 Task: Add a signature Jazmin Davis containing Best wishes for a happy National Teachers Day, Jazmin Davis to email address softage.2@softage.net and add a label Assignments
Action: Mouse moved to (1079, 81)
Screenshot: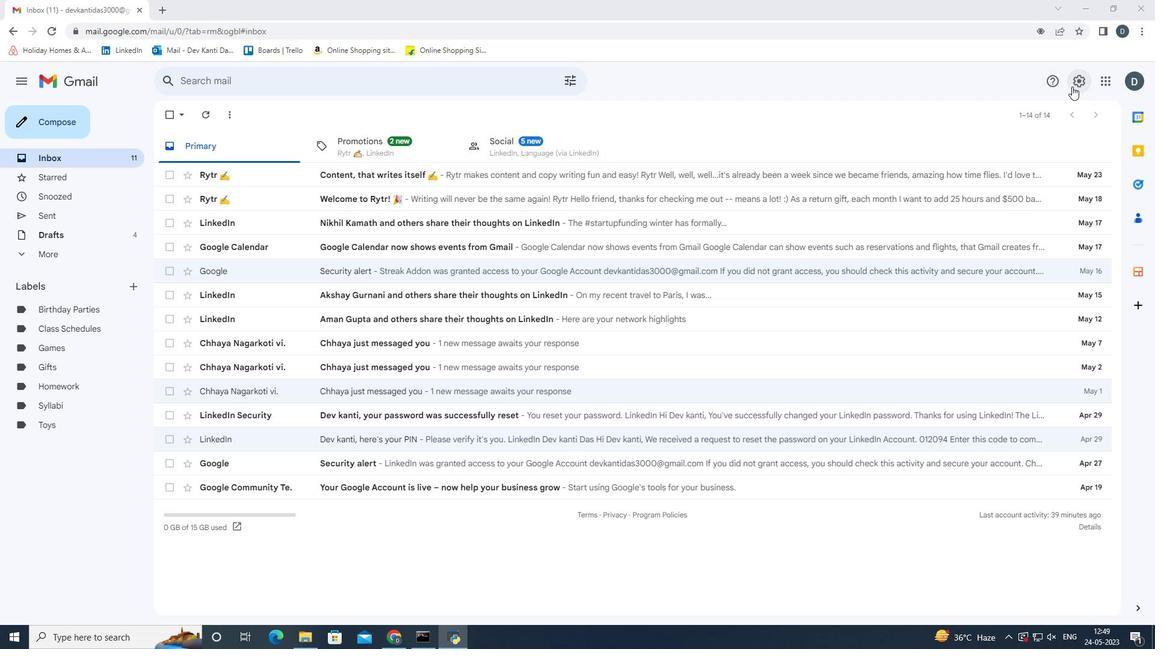 
Action: Mouse pressed left at (1079, 81)
Screenshot: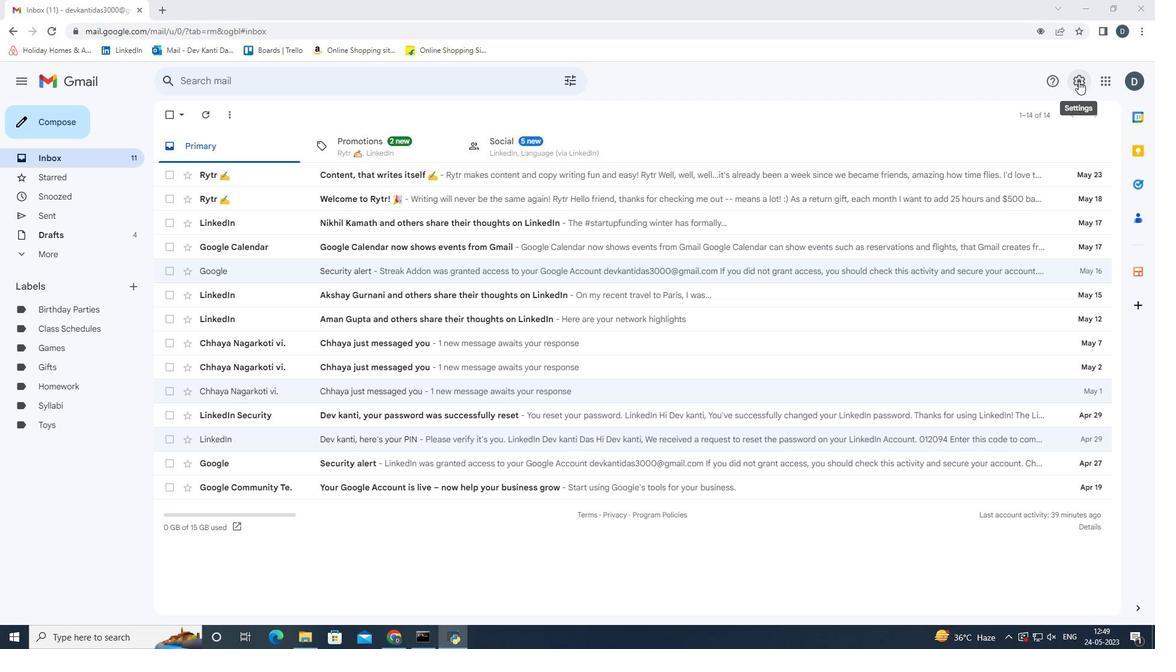 
Action: Mouse moved to (1032, 145)
Screenshot: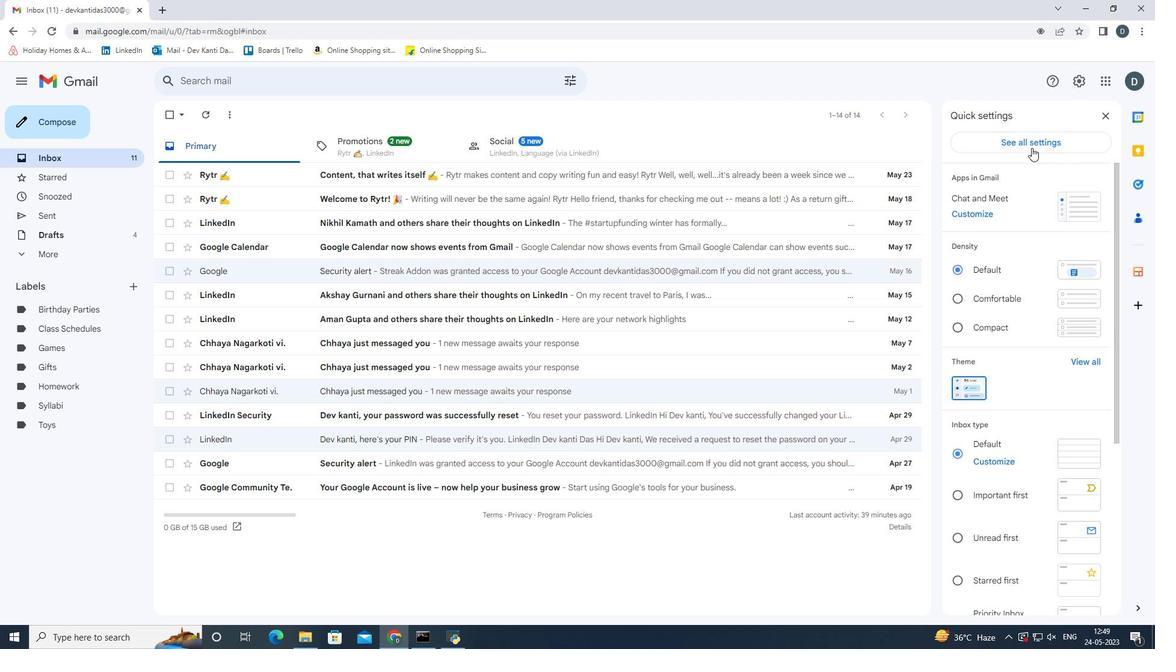 
Action: Mouse pressed left at (1032, 145)
Screenshot: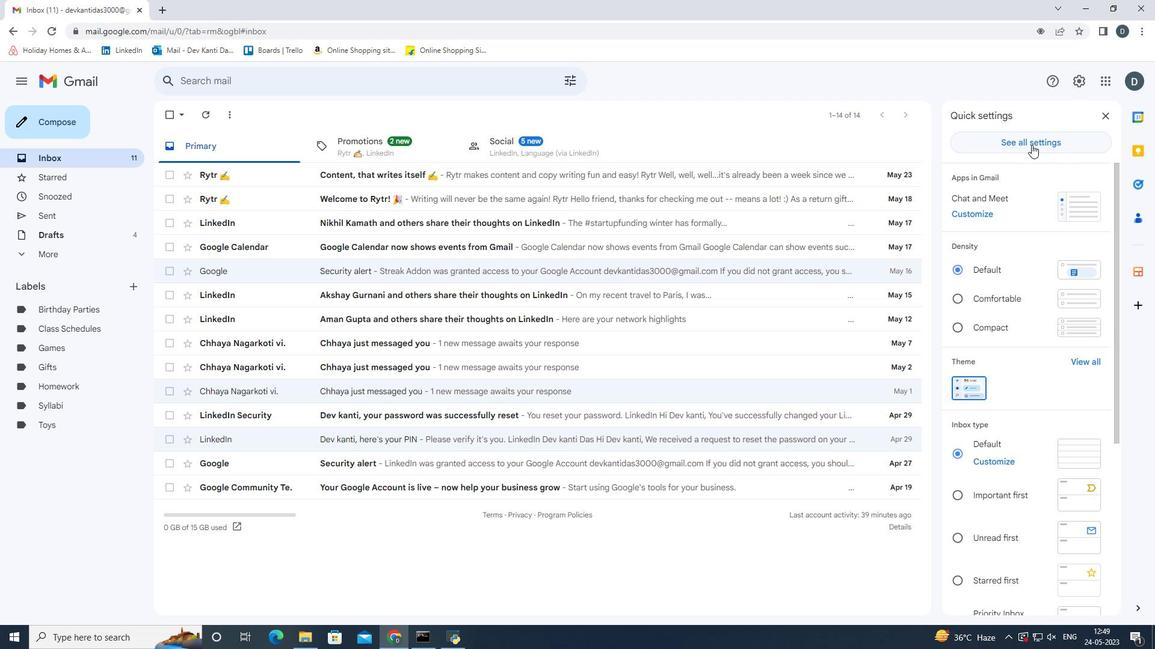 
Action: Mouse moved to (582, 372)
Screenshot: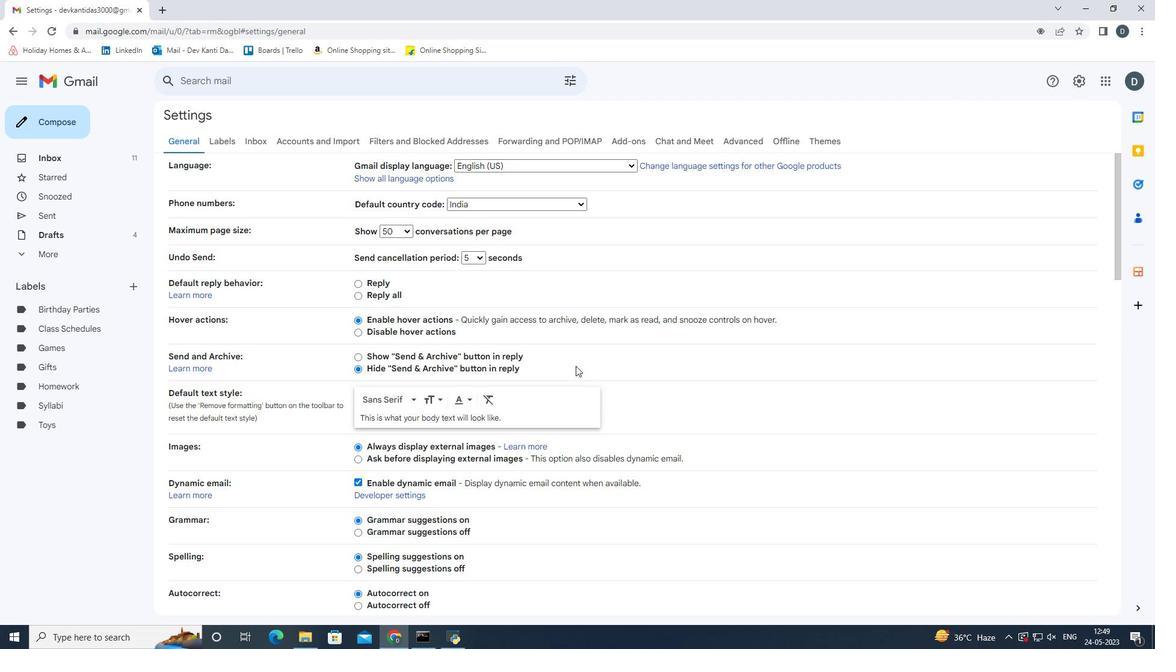 
Action: Mouse scrolled (582, 371) with delta (0, 0)
Screenshot: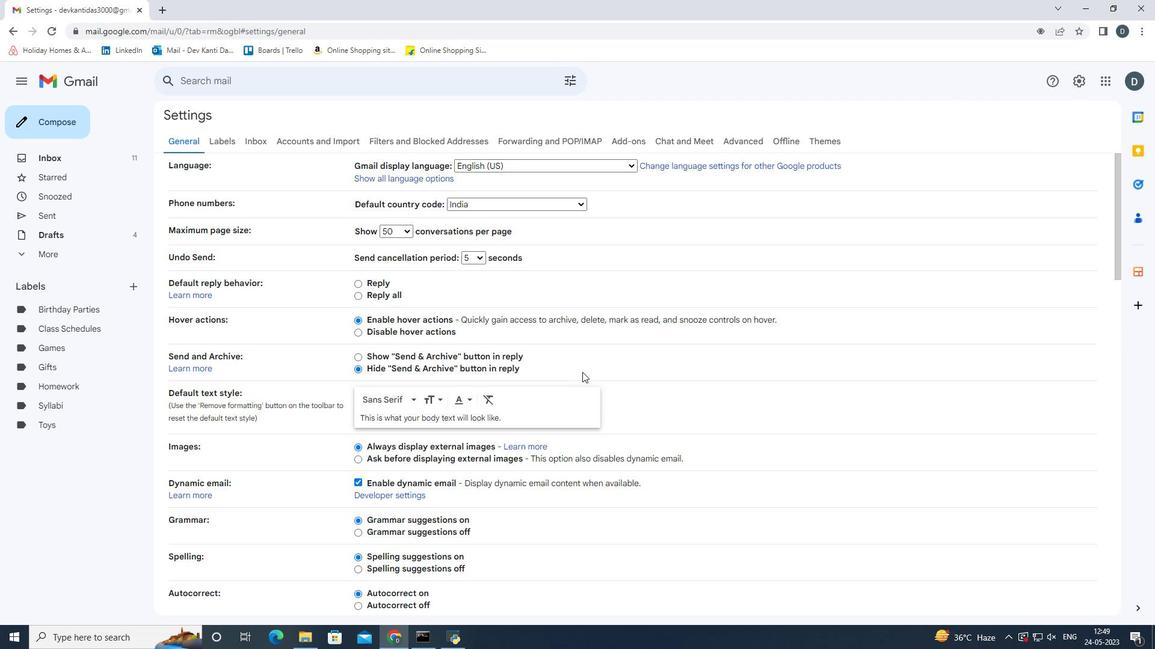 
Action: Mouse scrolled (582, 371) with delta (0, 0)
Screenshot: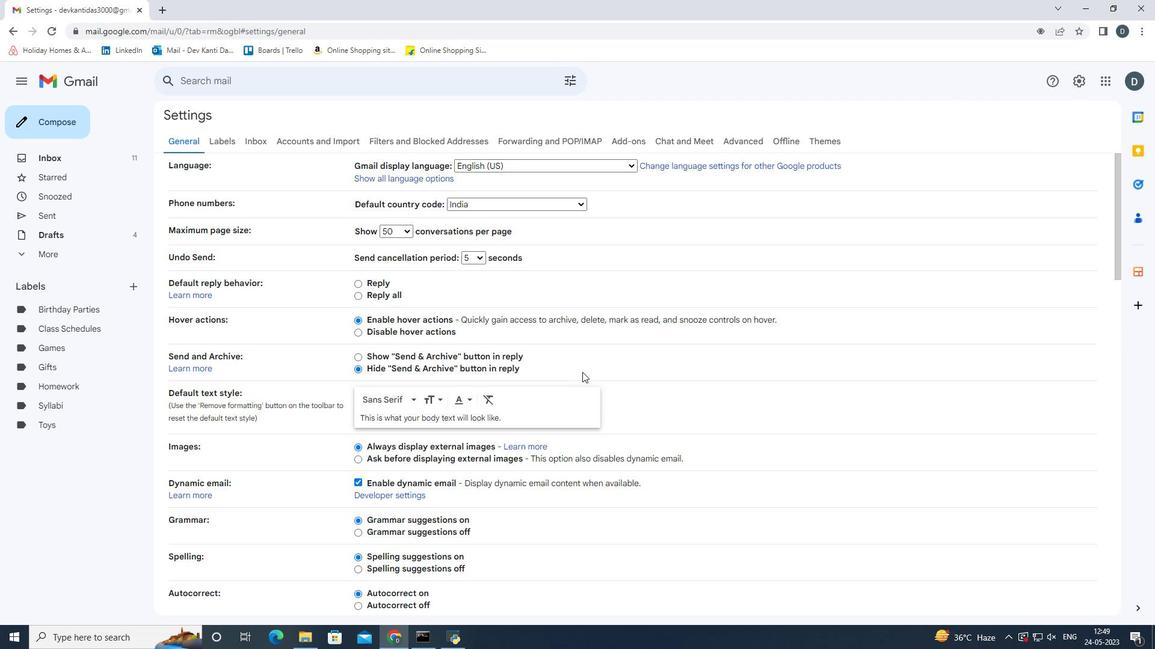 
Action: Mouse scrolled (582, 371) with delta (0, 0)
Screenshot: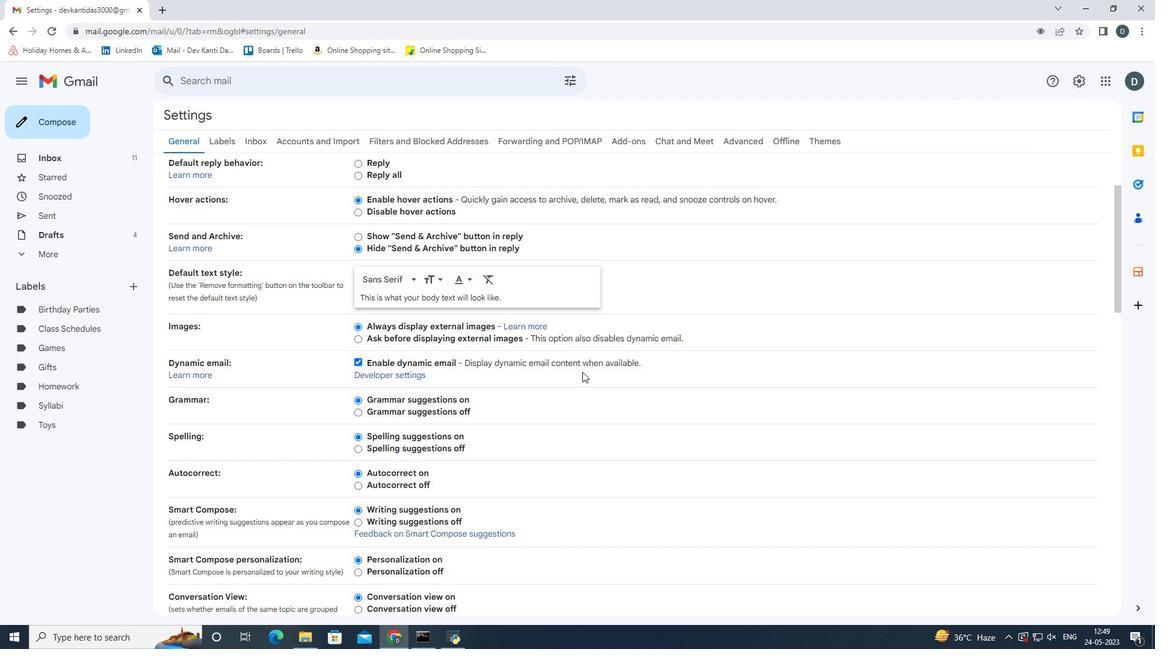 
Action: Mouse moved to (539, 364)
Screenshot: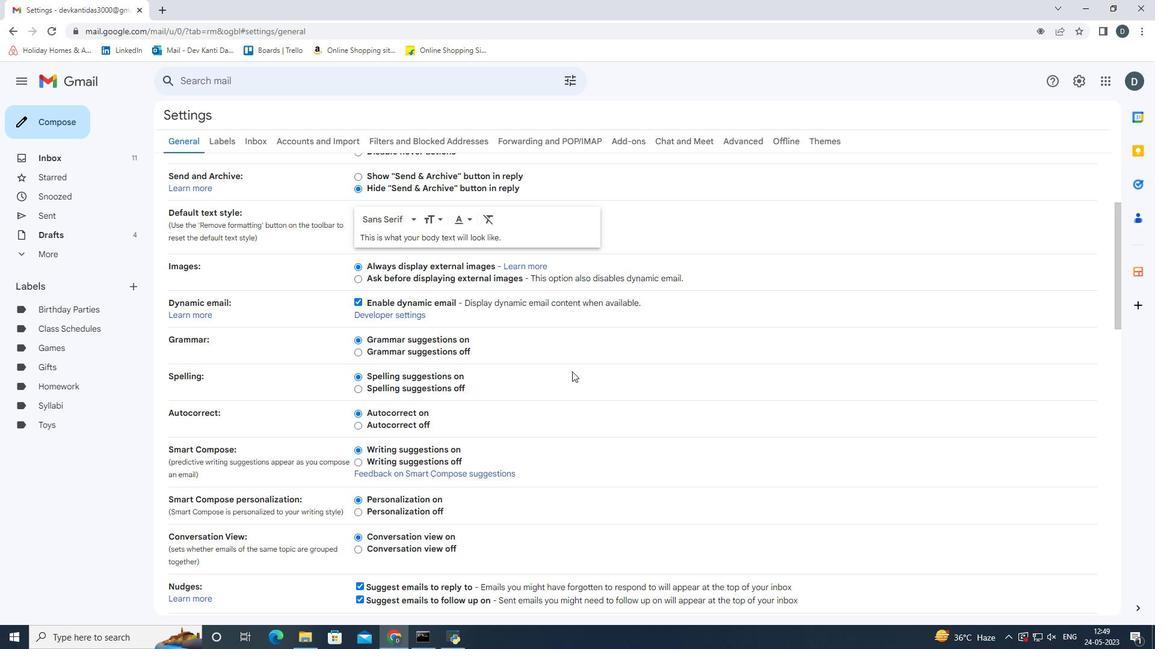 
Action: Mouse scrolled (539, 363) with delta (0, 0)
Screenshot: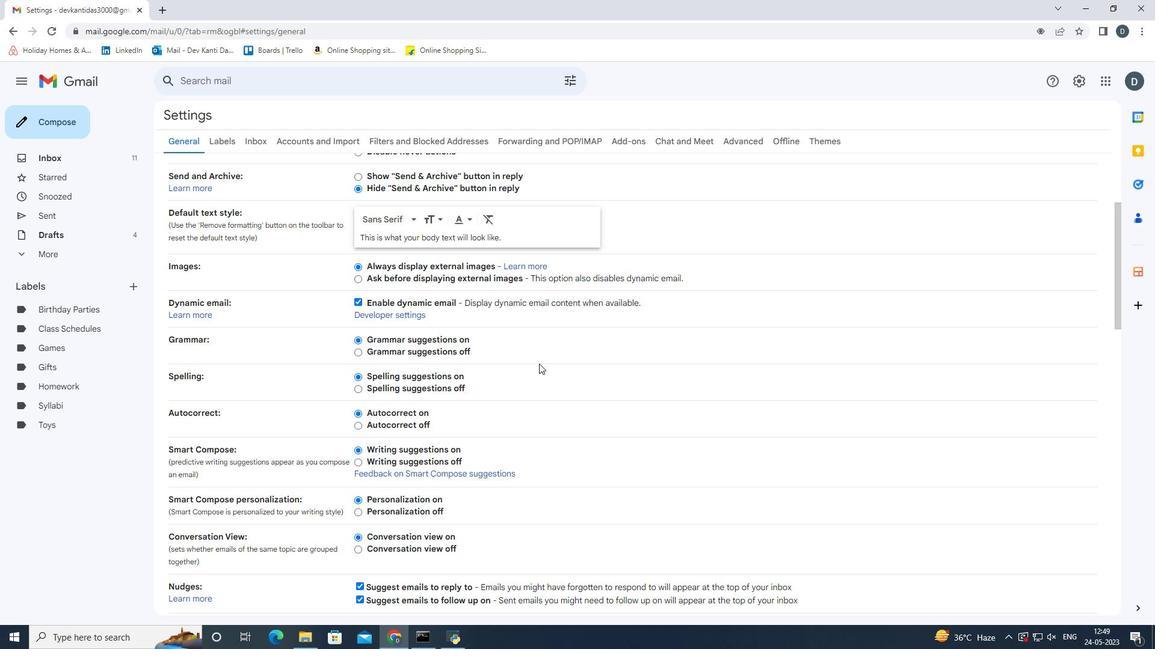
Action: Mouse scrolled (539, 363) with delta (0, 0)
Screenshot: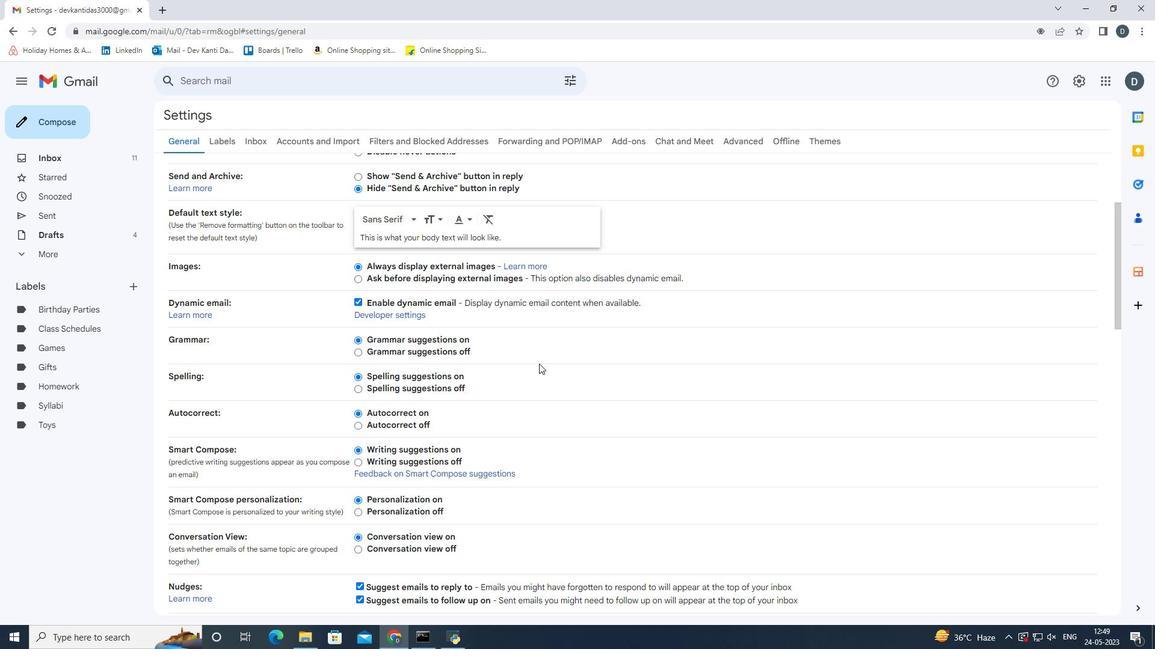 
Action: Mouse moved to (549, 361)
Screenshot: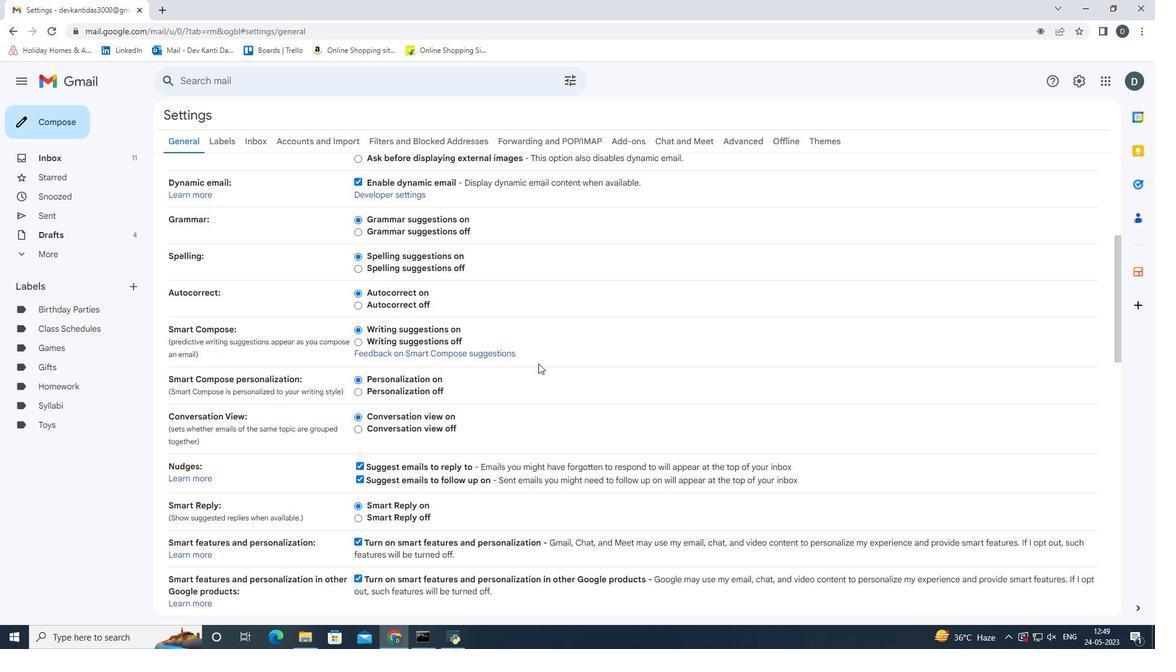 
Action: Mouse scrolled (549, 360) with delta (0, 0)
Screenshot: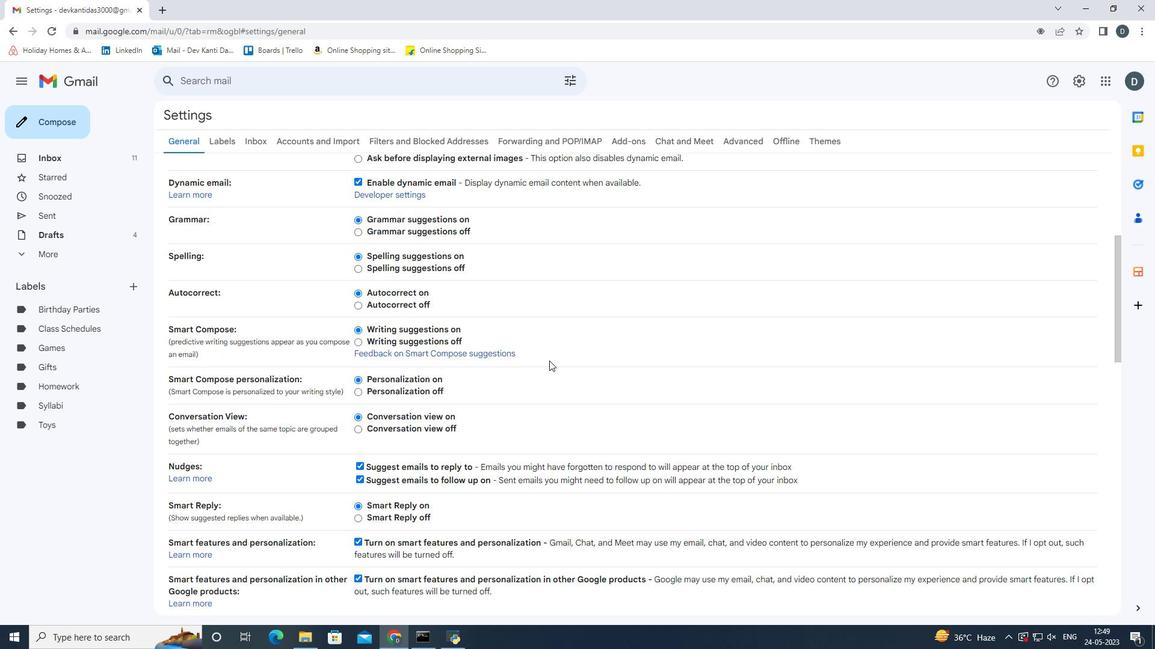 
Action: Mouse scrolled (549, 360) with delta (0, 0)
Screenshot: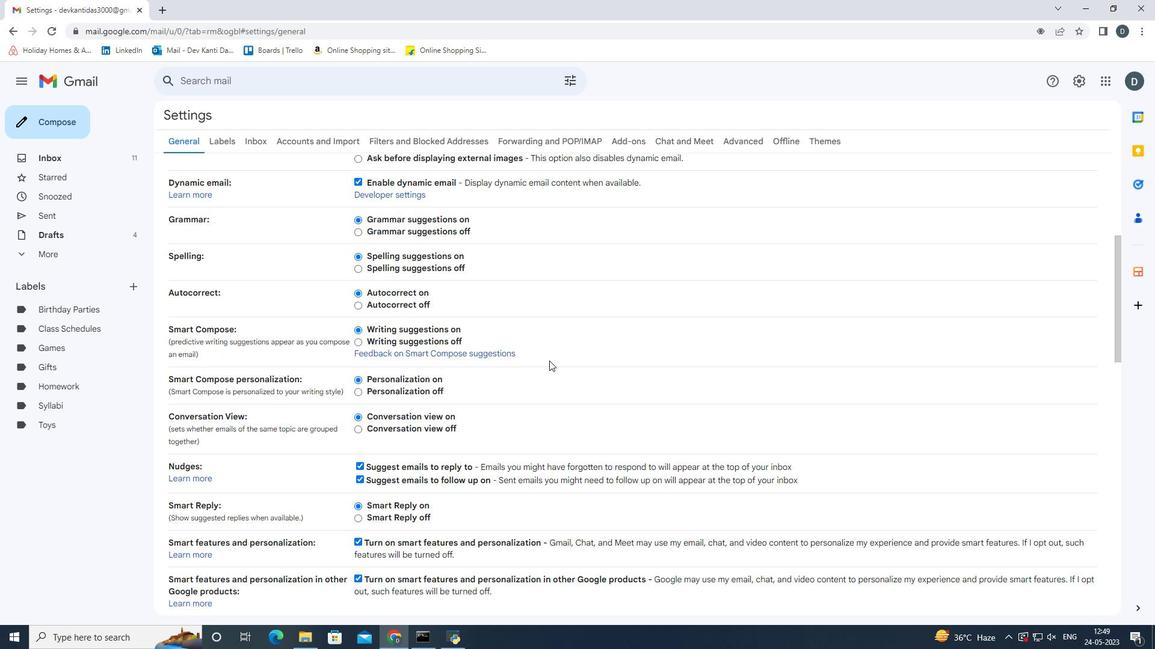 
Action: Mouse scrolled (549, 360) with delta (0, 0)
Screenshot: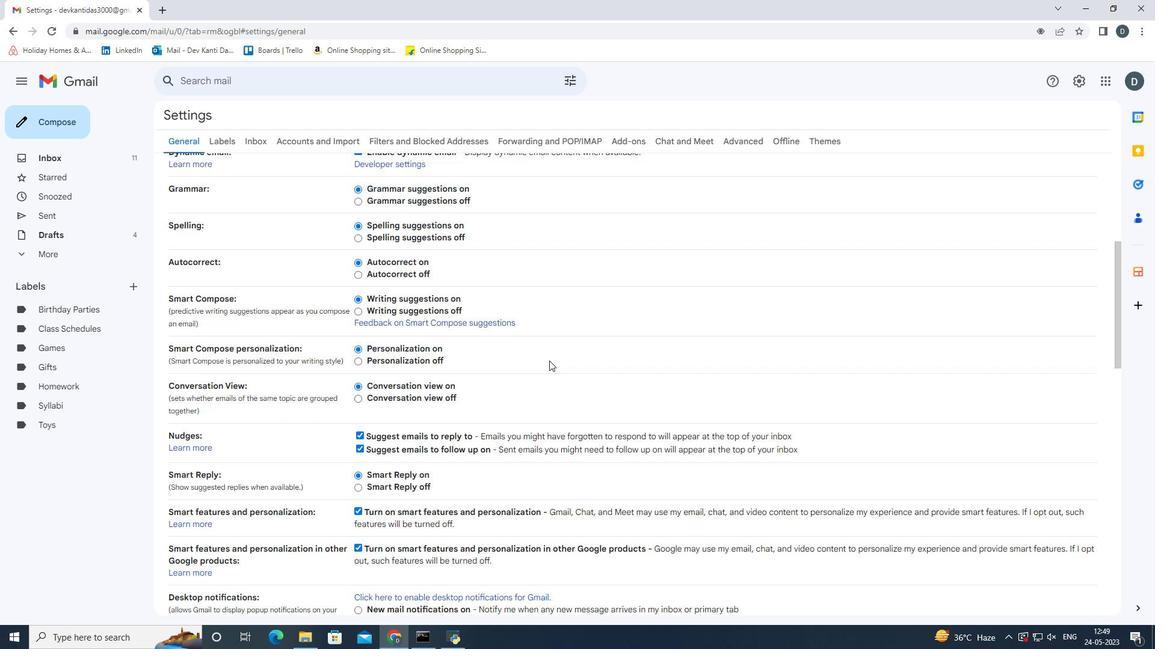 
Action: Mouse scrolled (549, 360) with delta (0, 0)
Screenshot: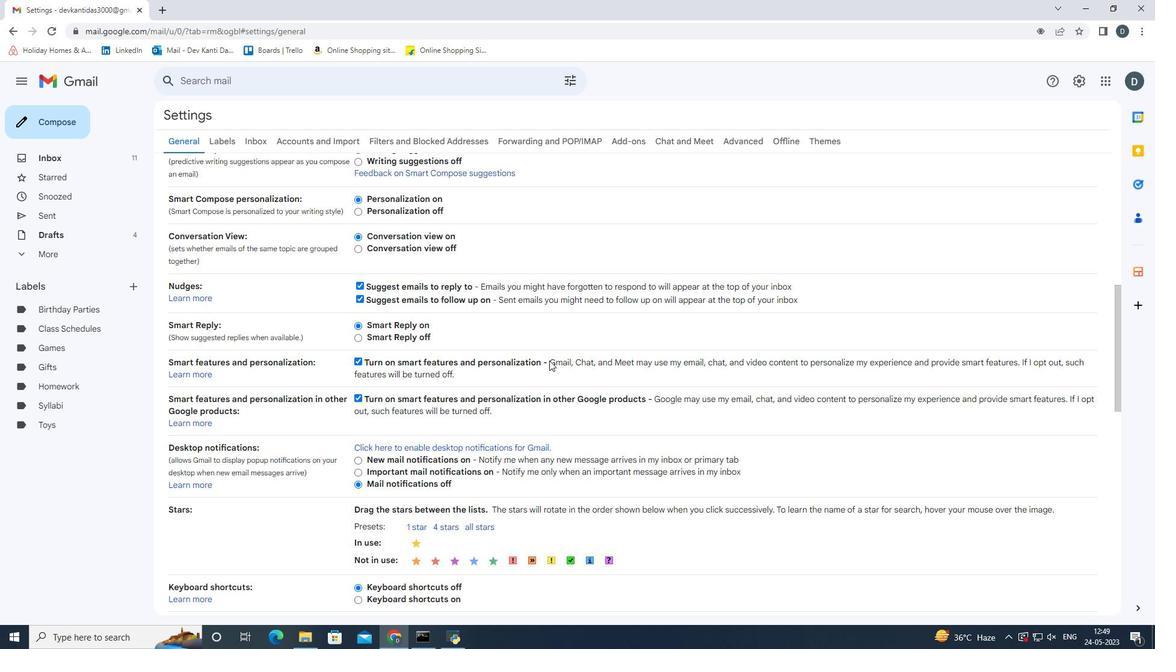 
Action: Mouse scrolled (549, 360) with delta (0, 0)
Screenshot: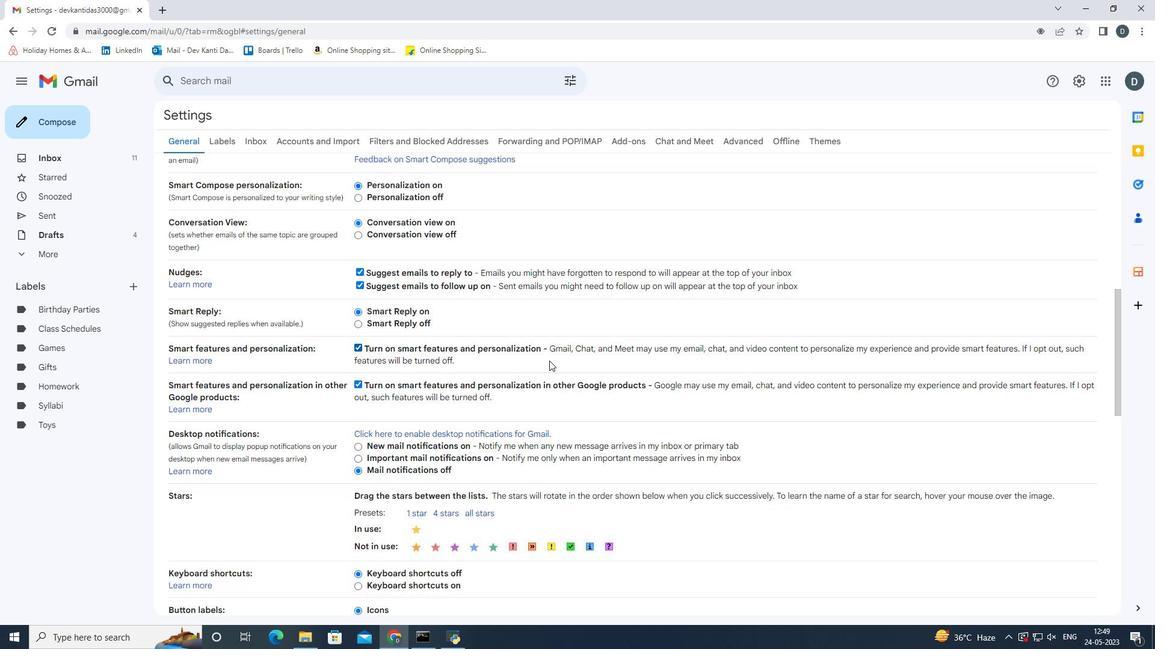
Action: Mouse scrolled (549, 360) with delta (0, 0)
Screenshot: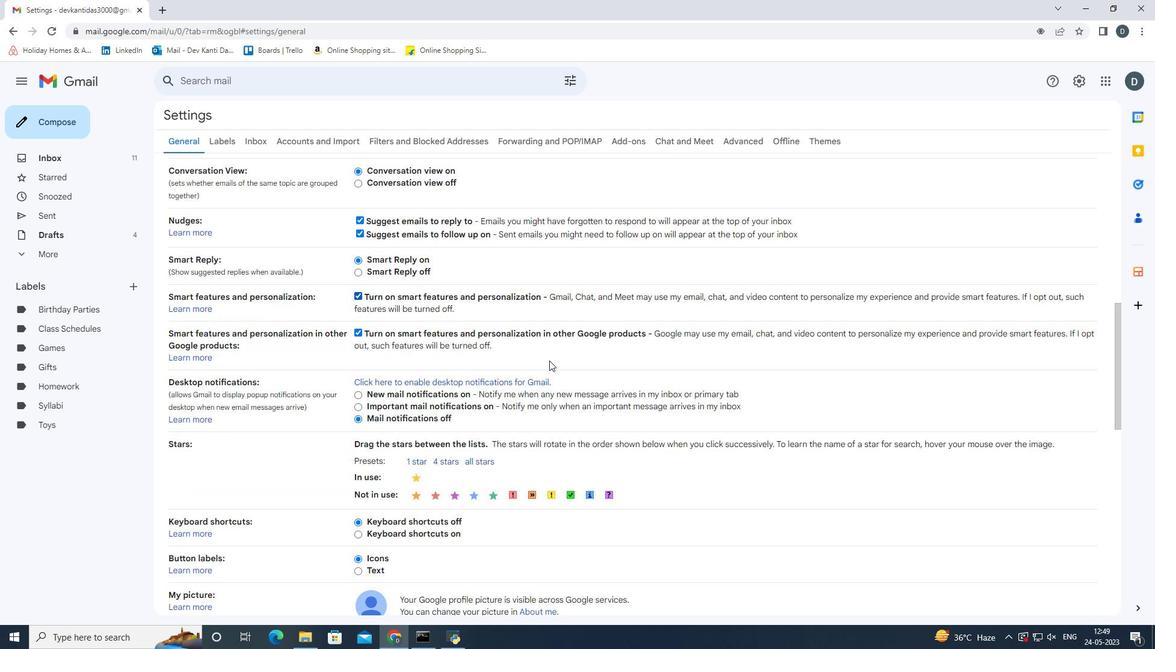 
Action: Mouse scrolled (549, 360) with delta (0, 0)
Screenshot: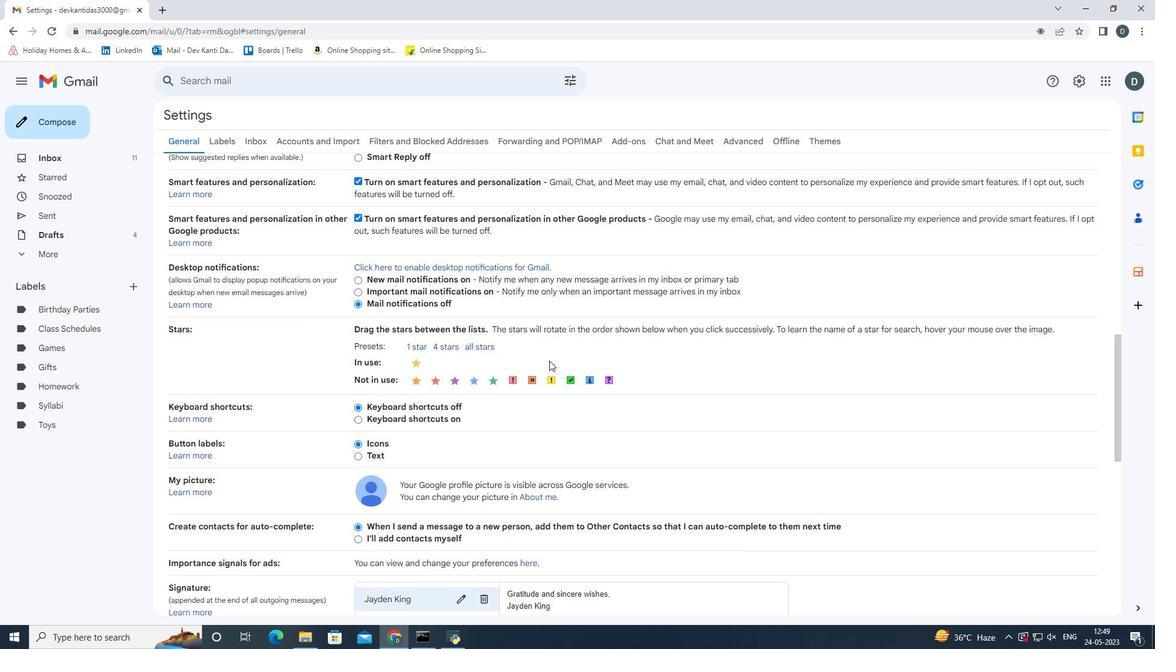 
Action: Mouse scrolled (549, 360) with delta (0, 0)
Screenshot: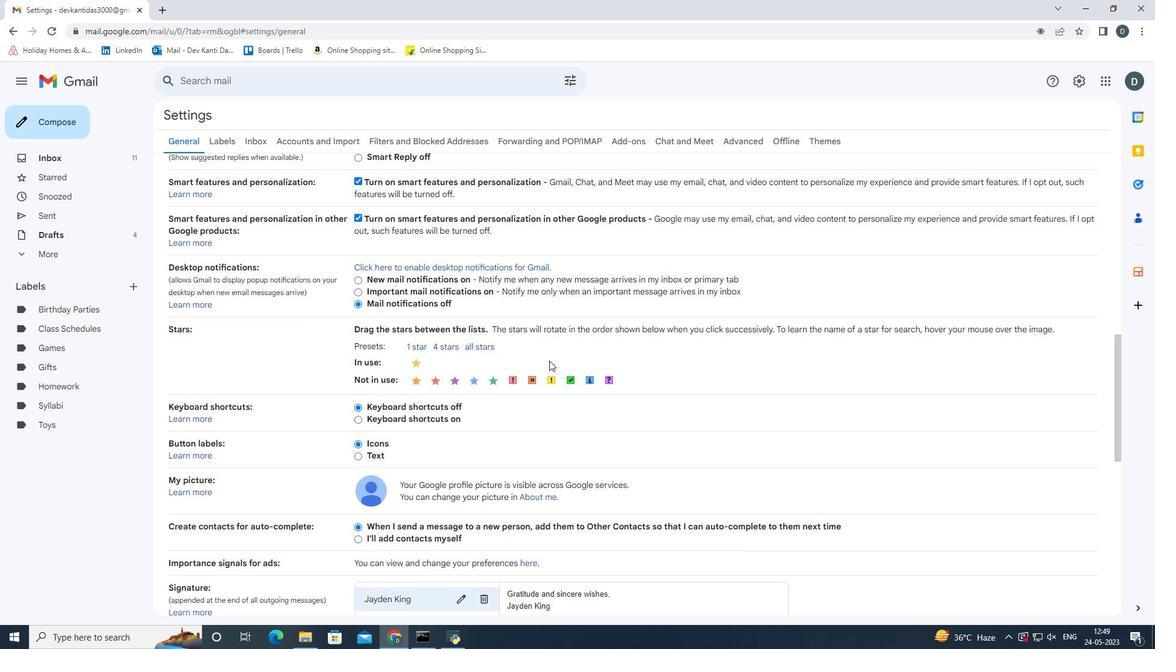 
Action: Mouse scrolled (549, 360) with delta (0, 0)
Screenshot: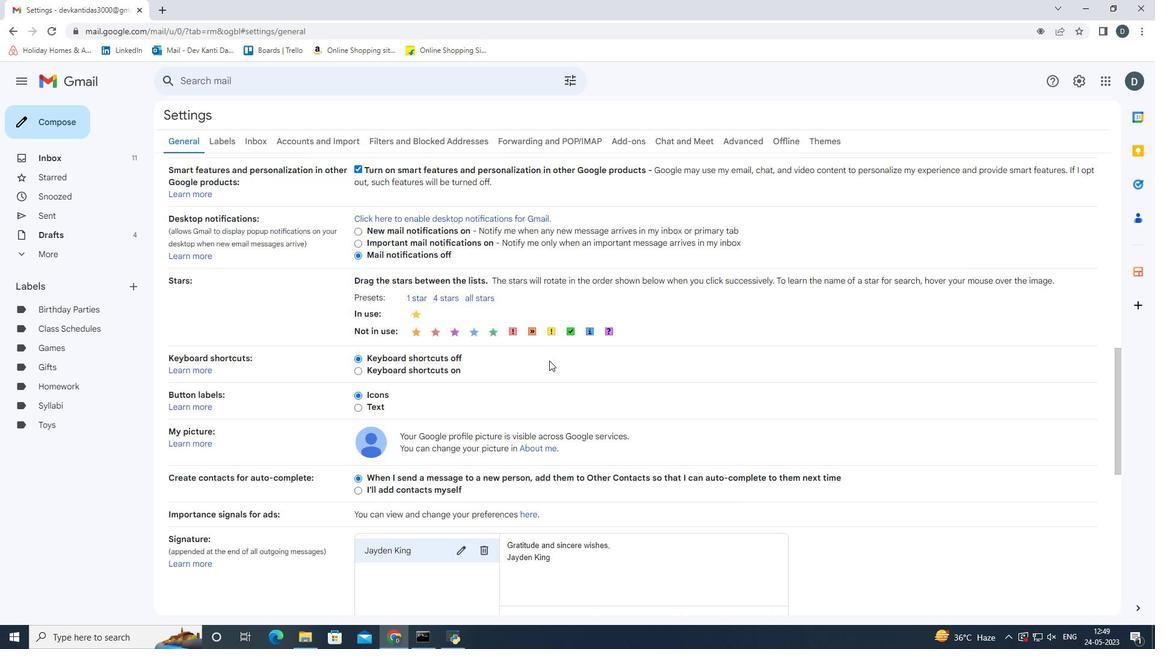 
Action: Mouse moved to (478, 413)
Screenshot: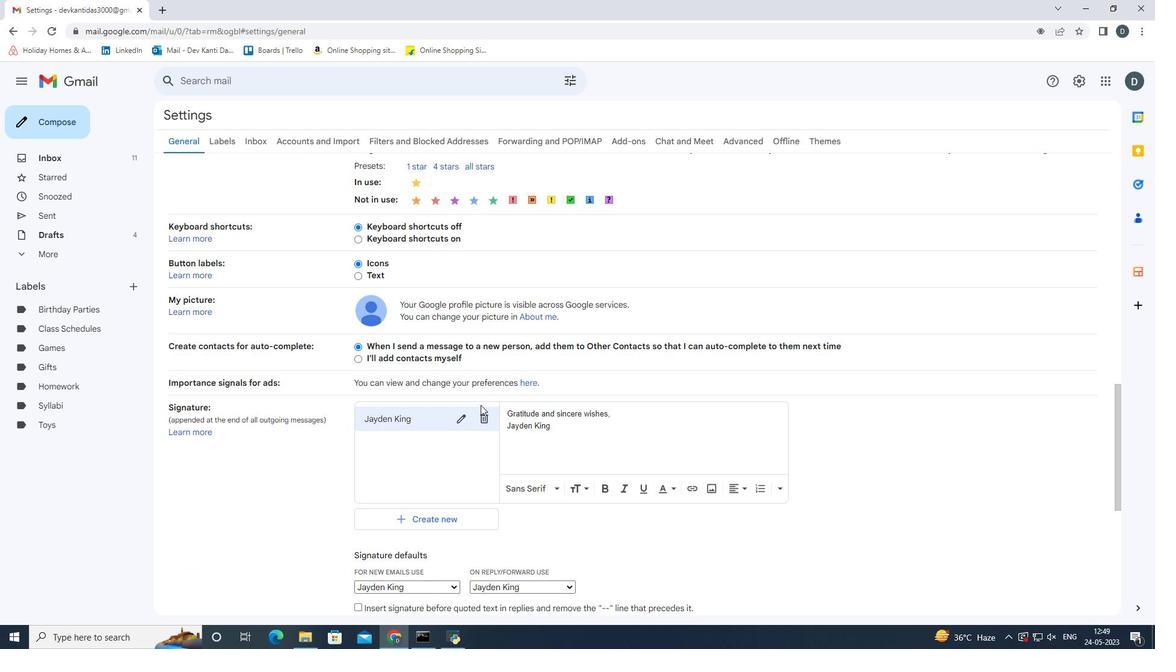 
Action: Mouse pressed left at (478, 413)
Screenshot: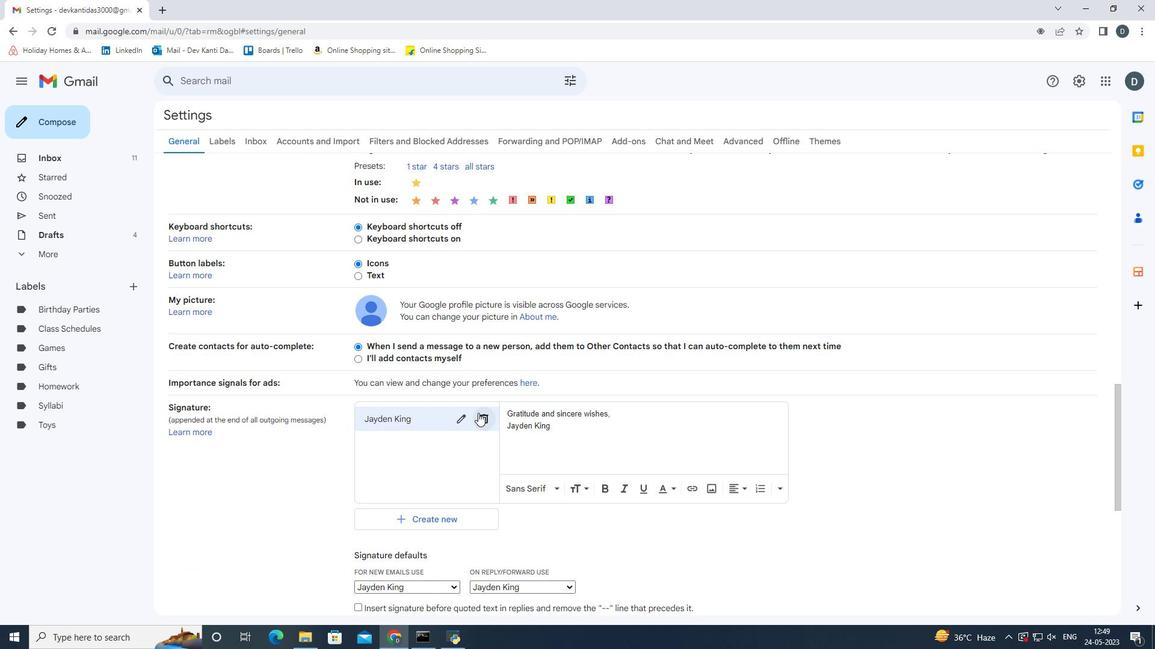 
Action: Mouse moved to (671, 365)
Screenshot: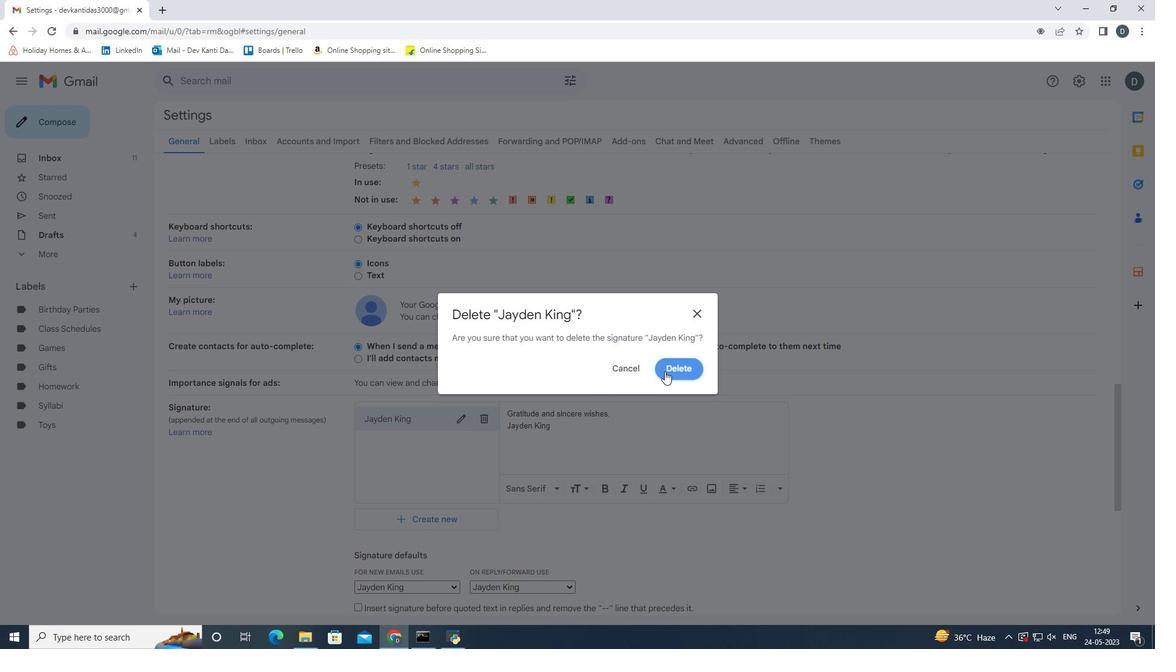 
Action: Mouse pressed left at (671, 365)
Screenshot: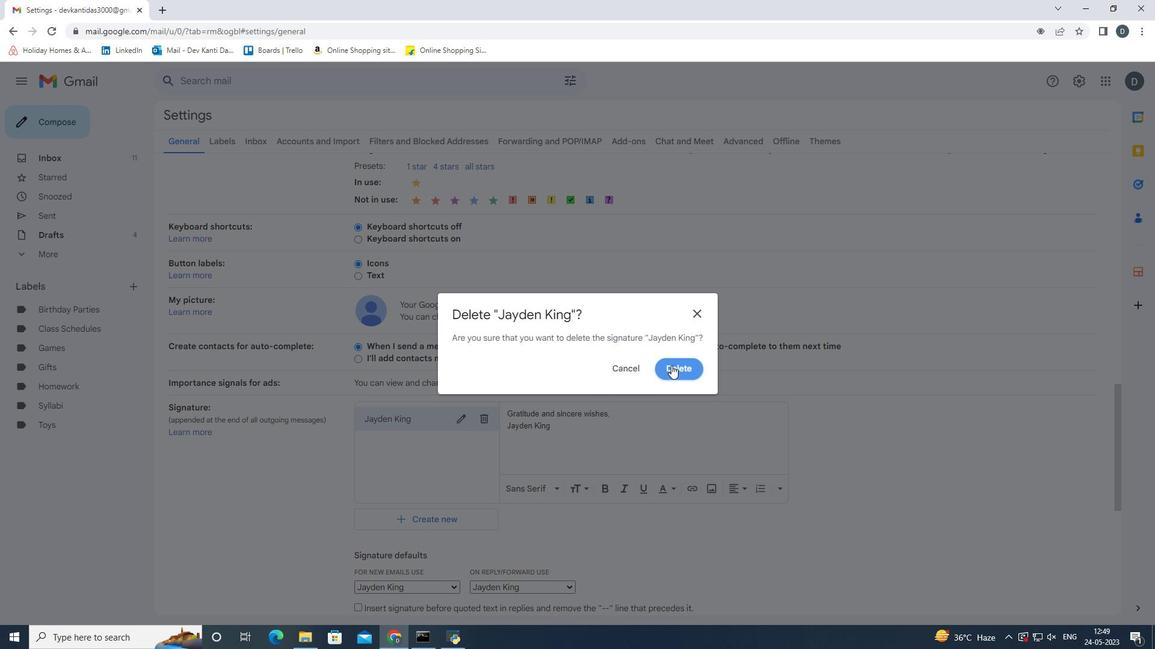 
Action: Mouse moved to (427, 429)
Screenshot: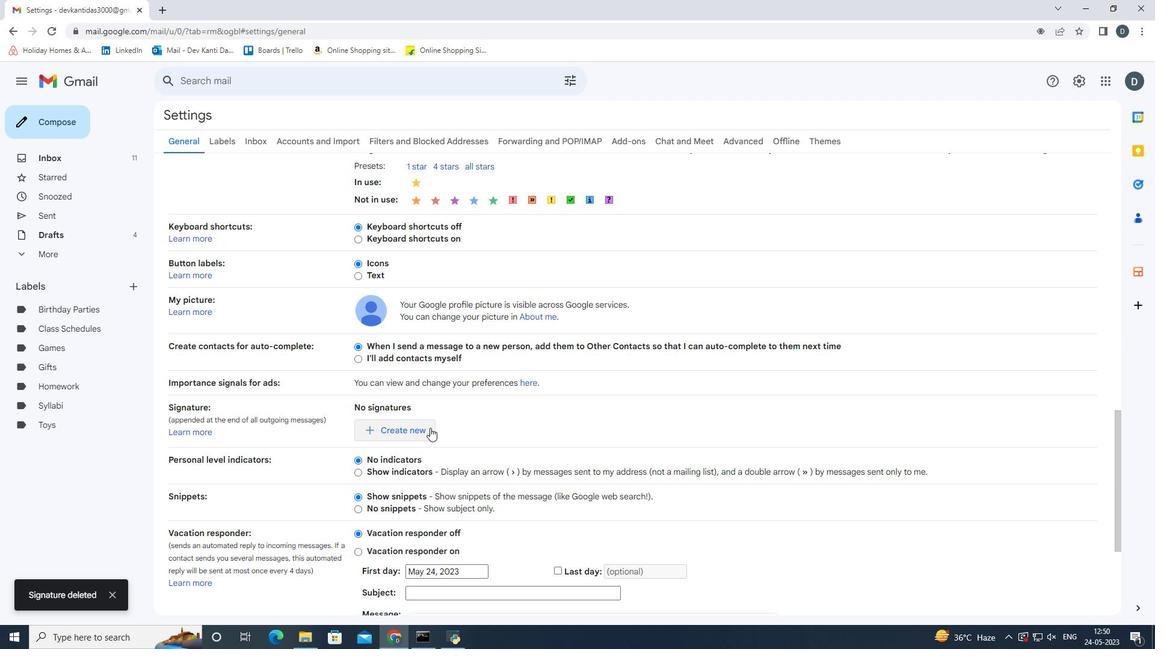 
Action: Mouse pressed left at (427, 429)
Screenshot: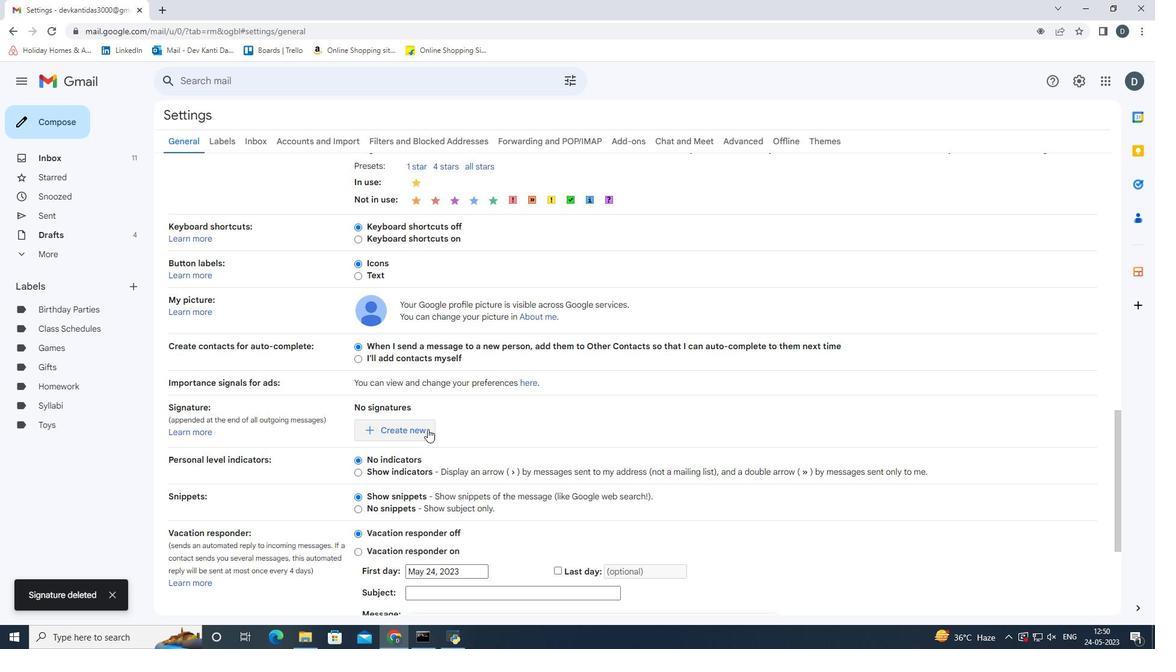 
Action: Mouse moved to (565, 355)
Screenshot: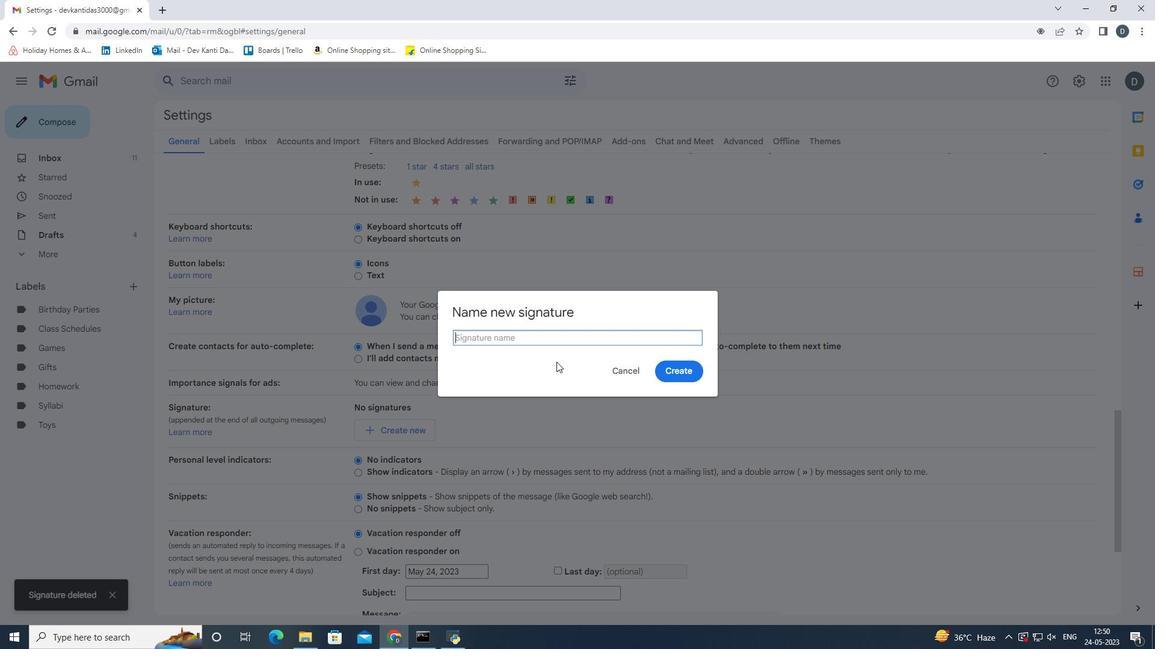 
Action: Key pressed <Key.shift>Jazmin<Key.space><Key.space><Key.backspace><Key.shift>Davis<Key.enter>
Screenshot: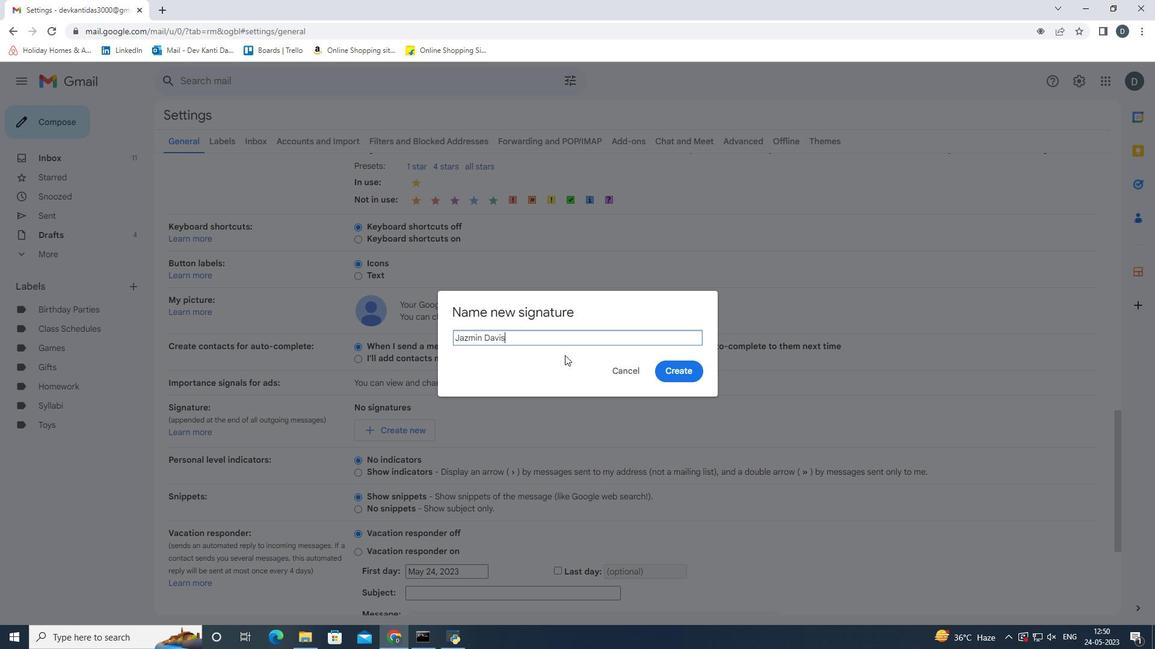 
Action: Mouse moved to (577, 420)
Screenshot: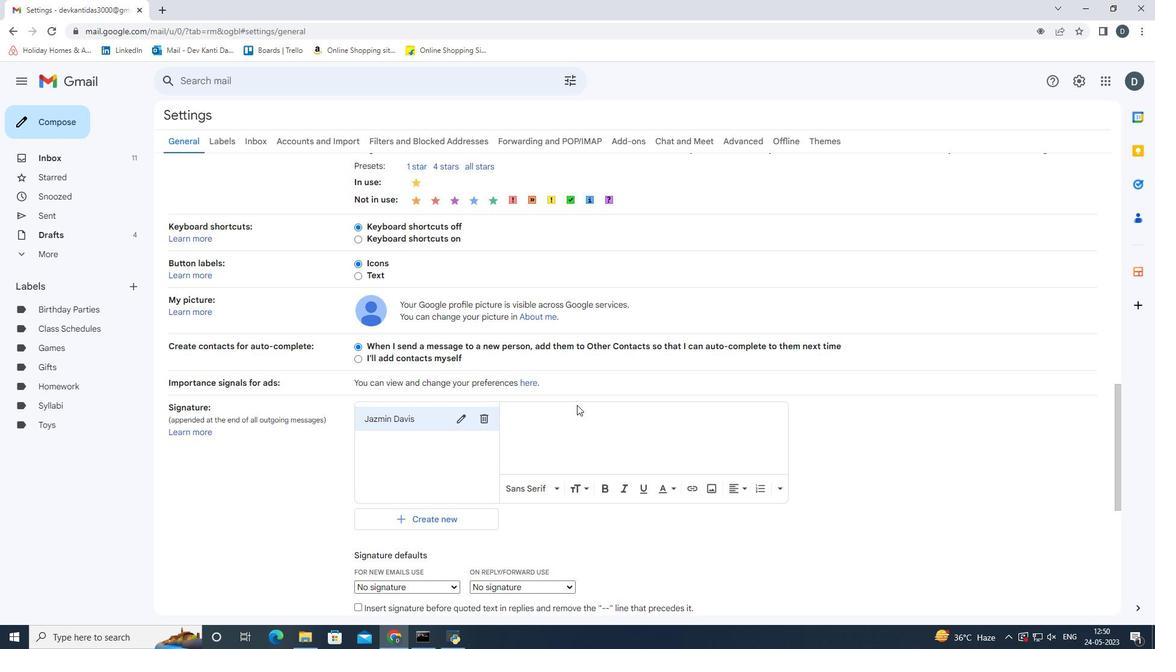 
Action: Mouse pressed left at (577, 420)
Screenshot: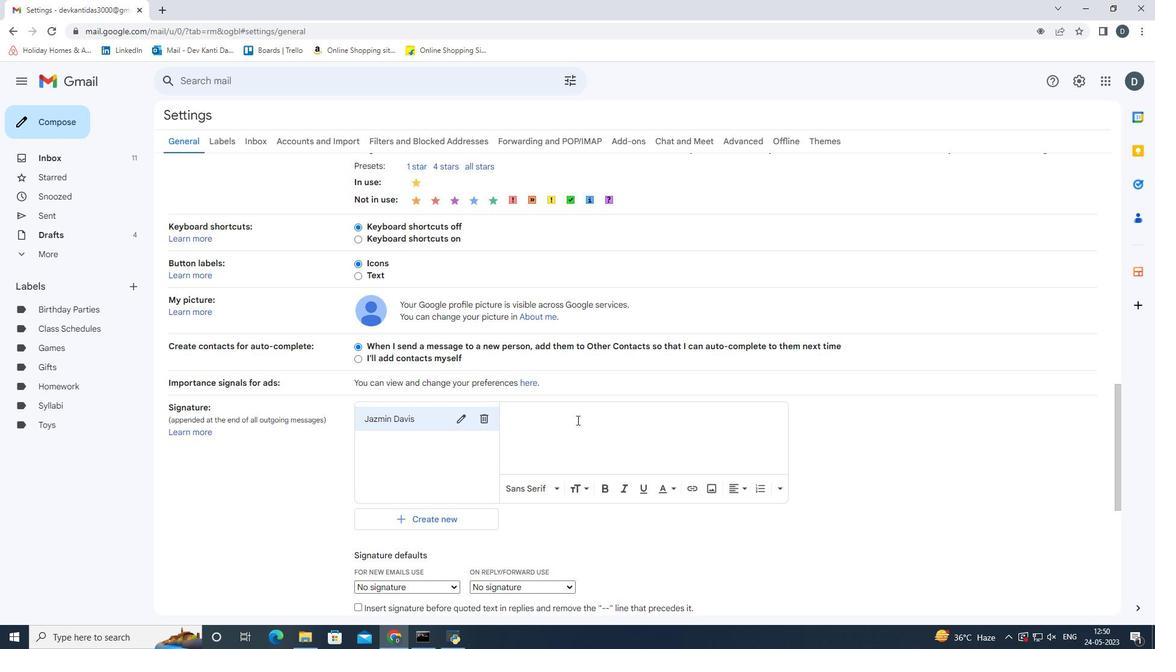 
Action: Mouse moved to (950, 401)
Screenshot: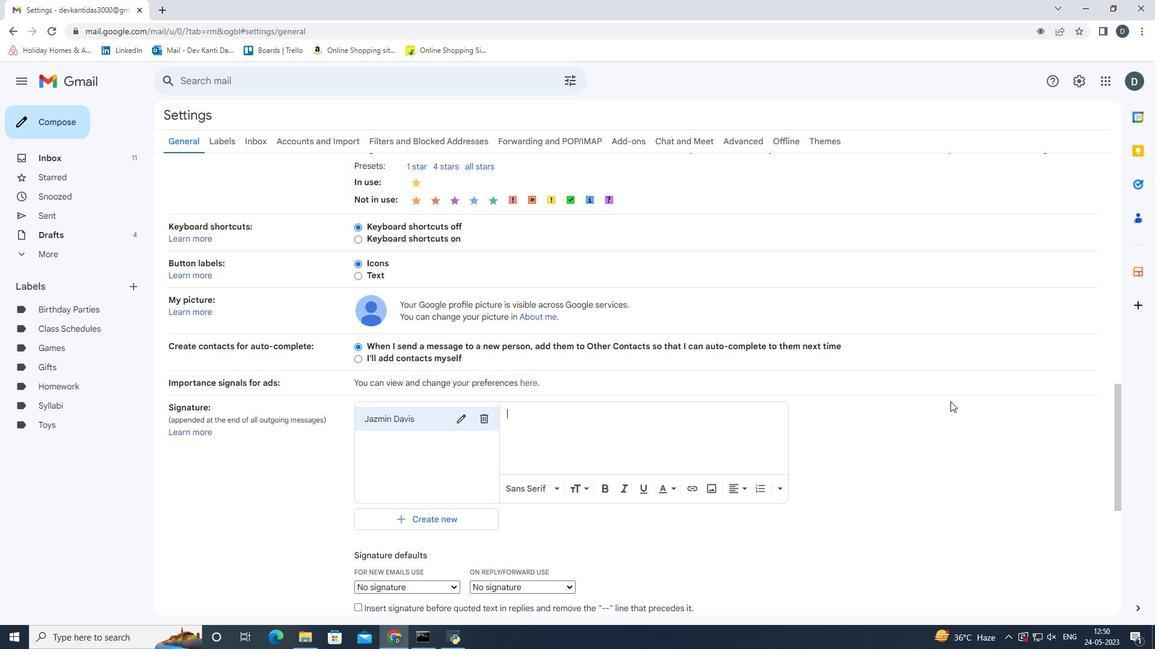 
Action: Key pressed <Key.shift>Best<Key.space>wishes<Key.space>for<Key.space>a<Key.space>happy<Key.space><Key.shift_r><Key.shift_r><Key.shift_r><Key.shift_r><Key.shift_r><Key.shift_r><Key.shift_r><Key.shift_r><Key.shift_r><Key.shift_r><Key.shift_r><Key.shift_r><Key.shift_r><Key.shift_r><Key.shift_r><Key.shift_r><Key.shift_r><Key.shift_r><Key.shift_r><Key.shift_r><Key.shift_r><Key.shift_r><Key.shift_r><Key.shift_r><Key.shift_r><Key.shift_r>National<Key.space><Key.shift><Key.shift><Key.shift><Key.shift><Key.shift><Key.shift><Key.shift>Teachers<Key.space><Key.shift><Key.shift><Key.shift><Key.shift><Key.shift><Key.shift><Key.shift><Key.shift><Key.shift><Key.shift><Key.shift><Key.shift><Key.shift><Key.shift><Key.shift><Key.shift>Day,<Key.enter><Key.shift><Key.shift><Key.shift><Key.shift><Key.shift><Key.shift><Key.shift><Key.shift><Key.shift><Key.shift><Key.shift><Key.shift><Key.shift>Jazmin<Key.space><Key.shift><Key.shift><Key.shift><Key.shift><Key.shift><Key.shift><Key.shift><Key.shift><Key.shift><Key.shift><Key.shift><Key.shift><Key.shift><Key.shift><Key.shift><Key.shift><Key.shift><Key.shift><Key.shift><Key.shift><Key.shift><Key.shift><Key.shift><Key.shift><Key.shift><Key.shift><Key.shift><Key.shift><Key.shift>Davis
Screenshot: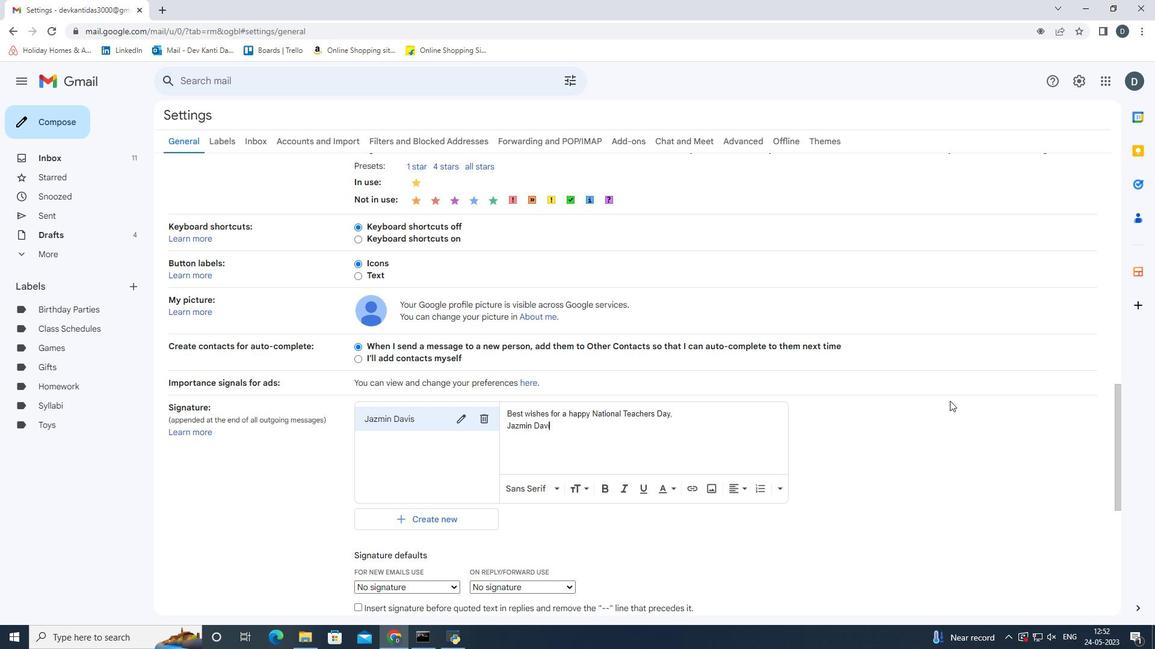 
Action: Mouse moved to (884, 416)
Screenshot: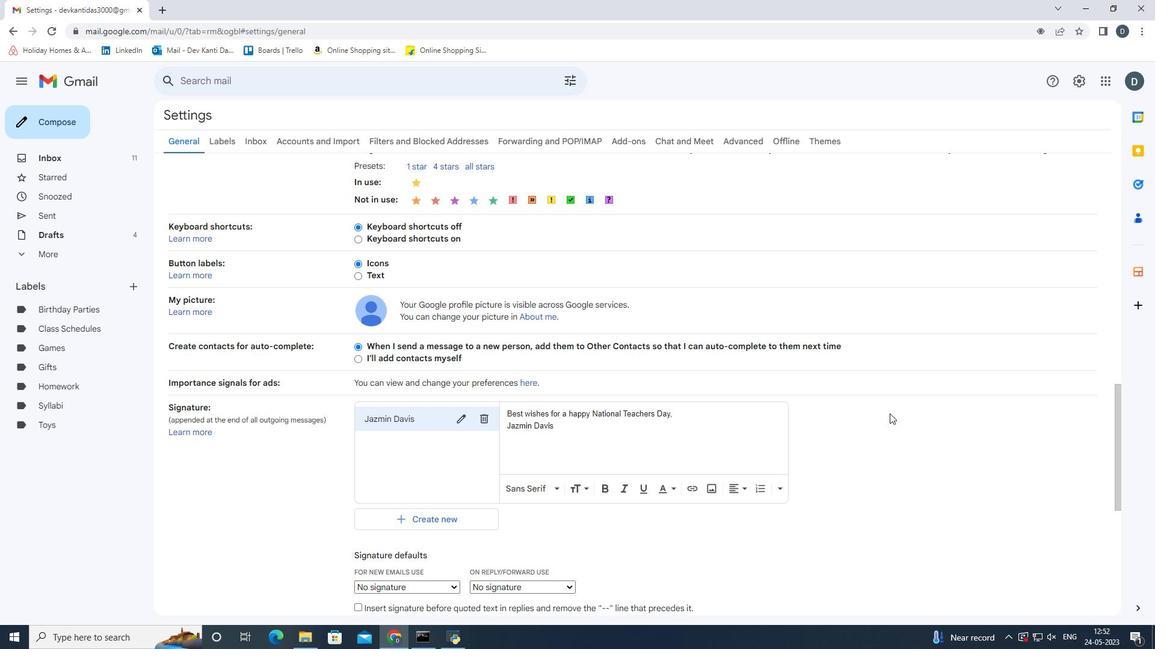 
Action: Mouse pressed left at (884, 416)
Screenshot: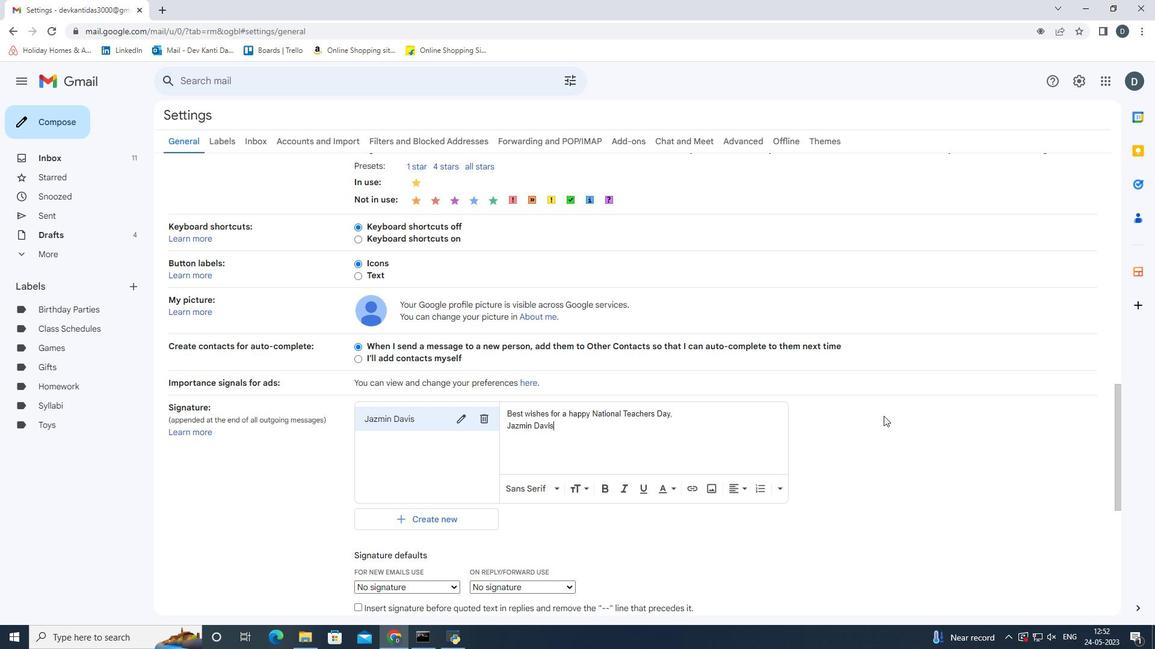 
Action: Mouse scrolled (884, 415) with delta (0, 0)
Screenshot: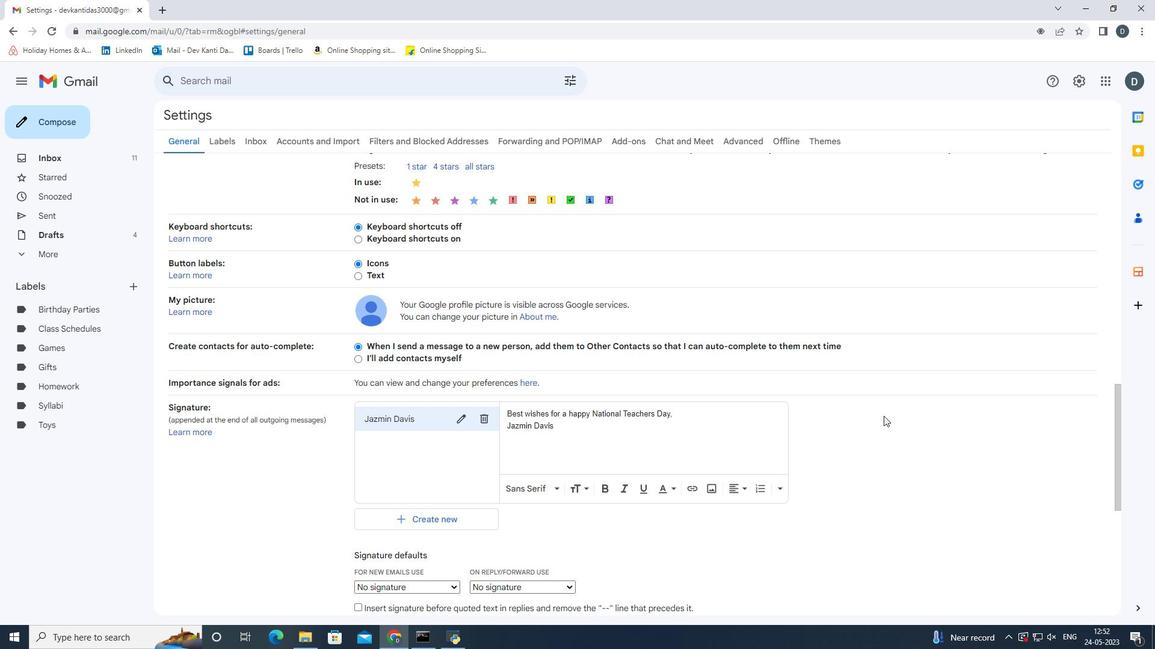 
Action: Mouse scrolled (884, 415) with delta (0, 0)
Screenshot: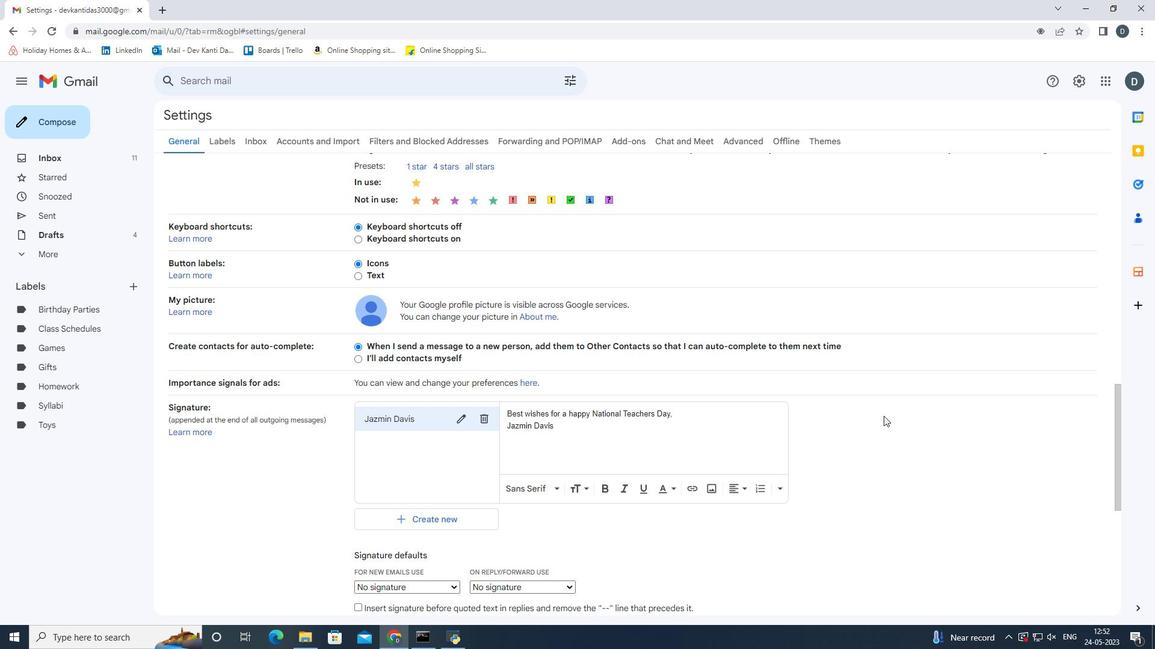 
Action: Mouse scrolled (884, 415) with delta (0, 0)
Screenshot: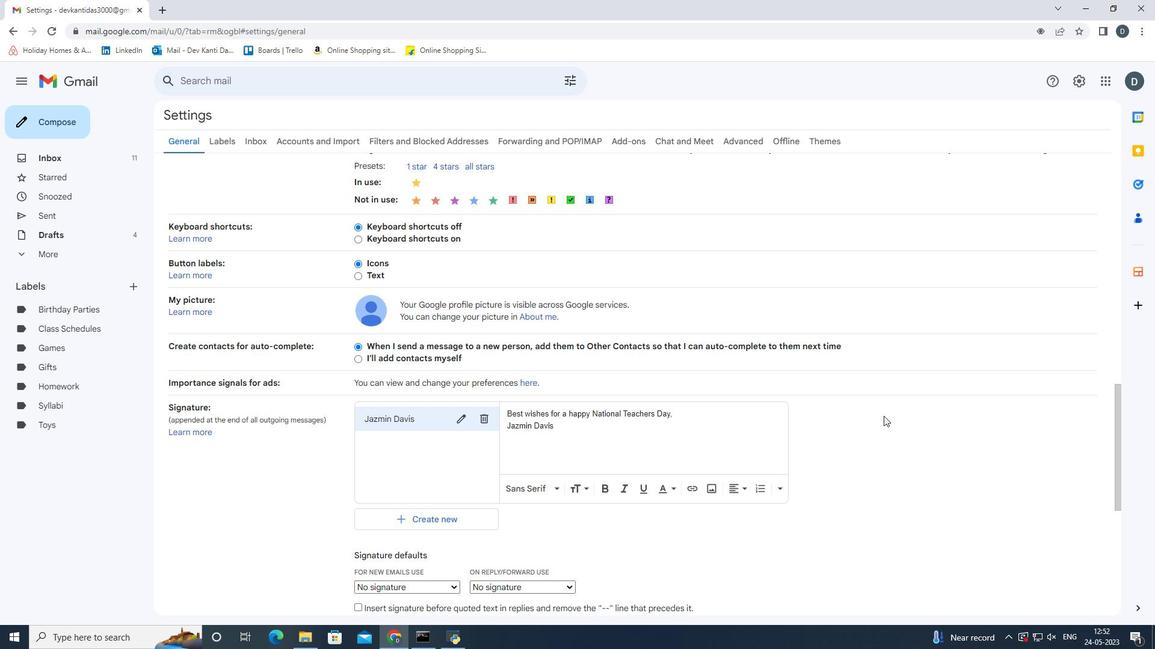 
Action: Mouse moved to (407, 408)
Screenshot: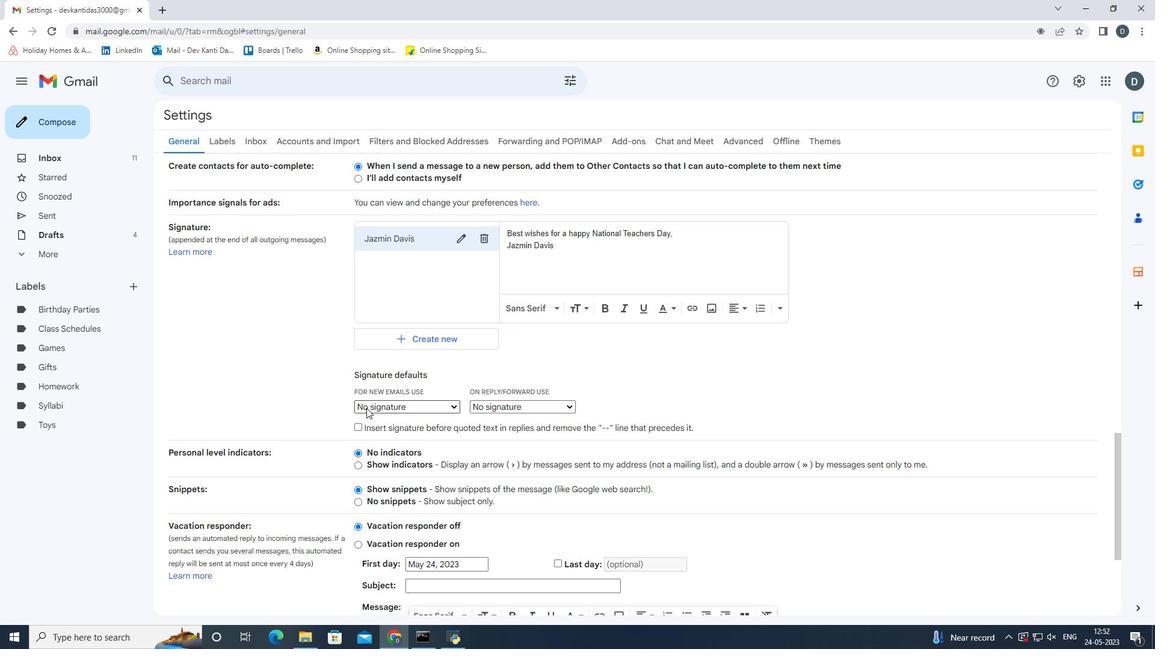 
Action: Mouse pressed left at (407, 408)
Screenshot: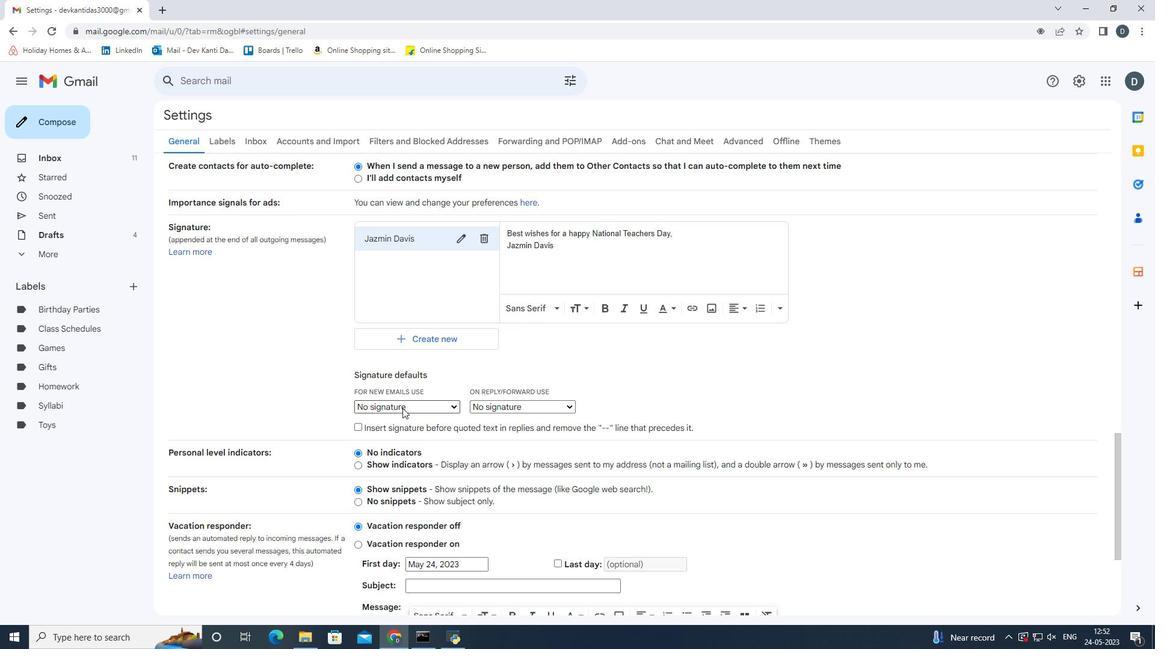 
Action: Mouse moved to (396, 429)
Screenshot: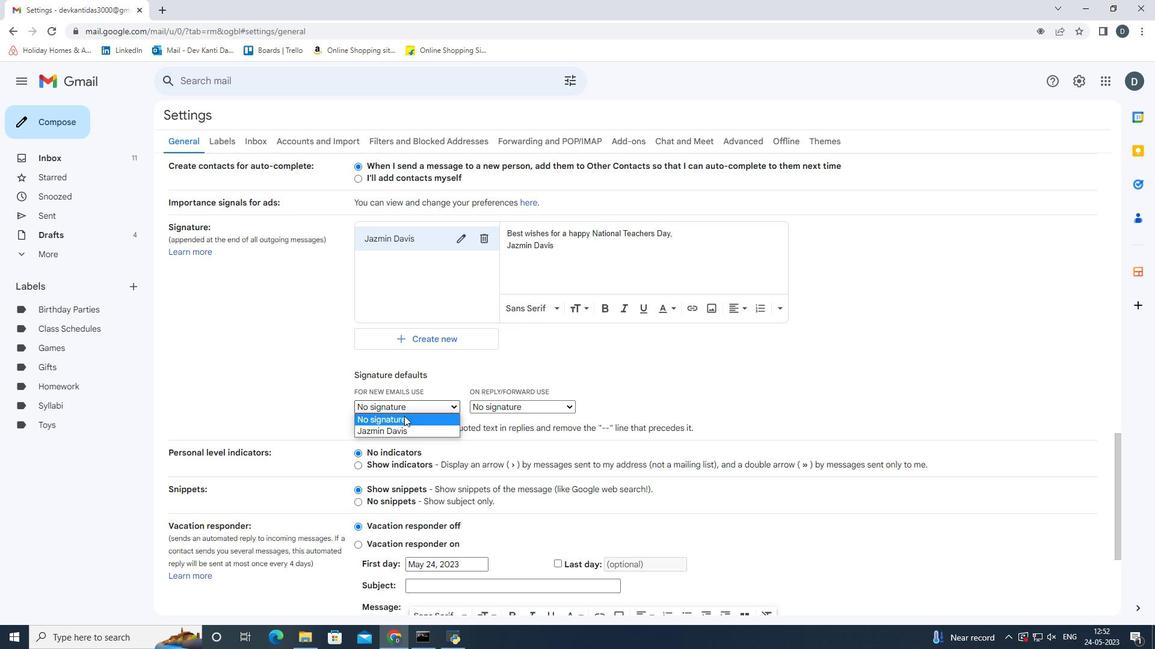 
Action: Mouse pressed left at (396, 429)
Screenshot: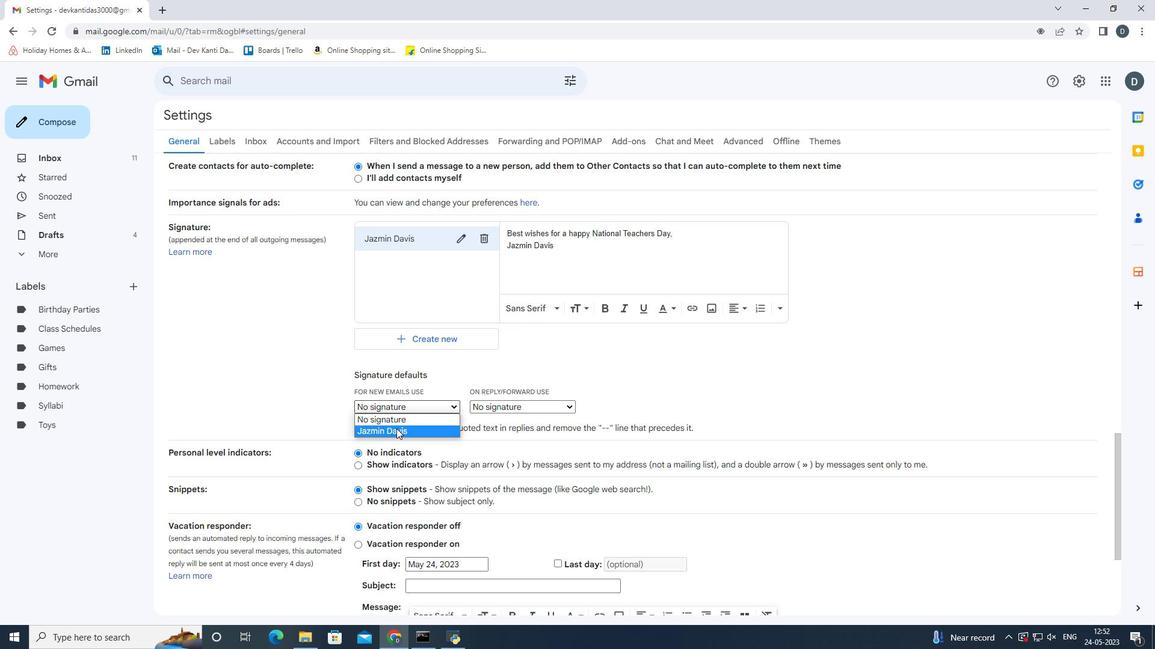 
Action: Mouse moved to (487, 409)
Screenshot: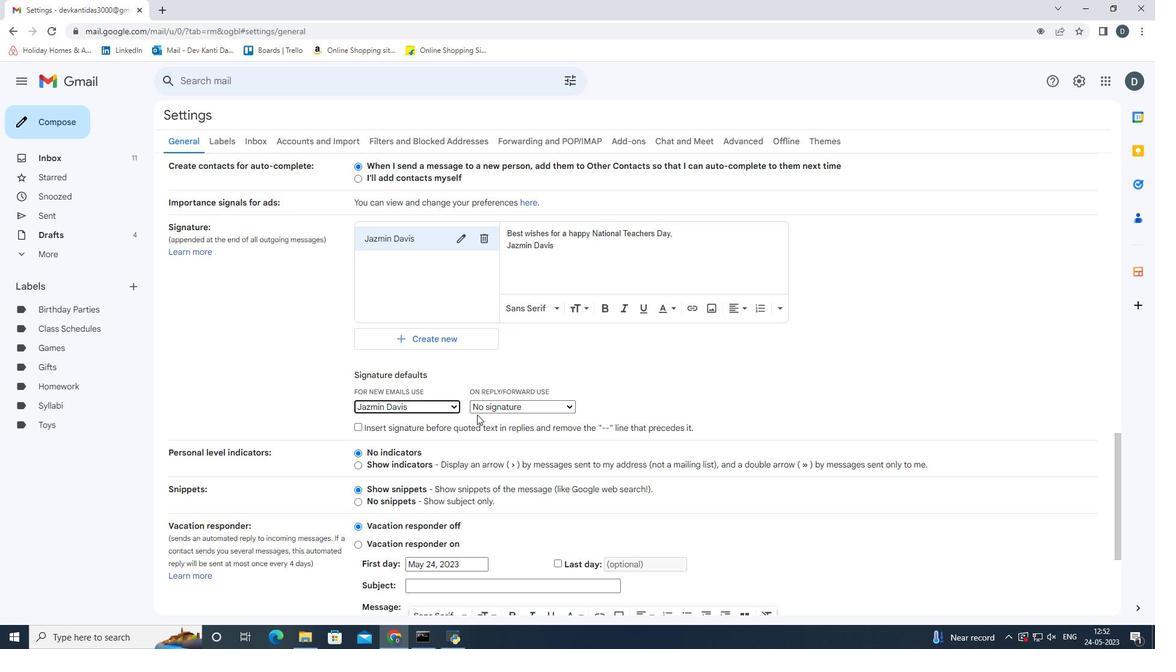 
Action: Mouse pressed left at (487, 409)
Screenshot: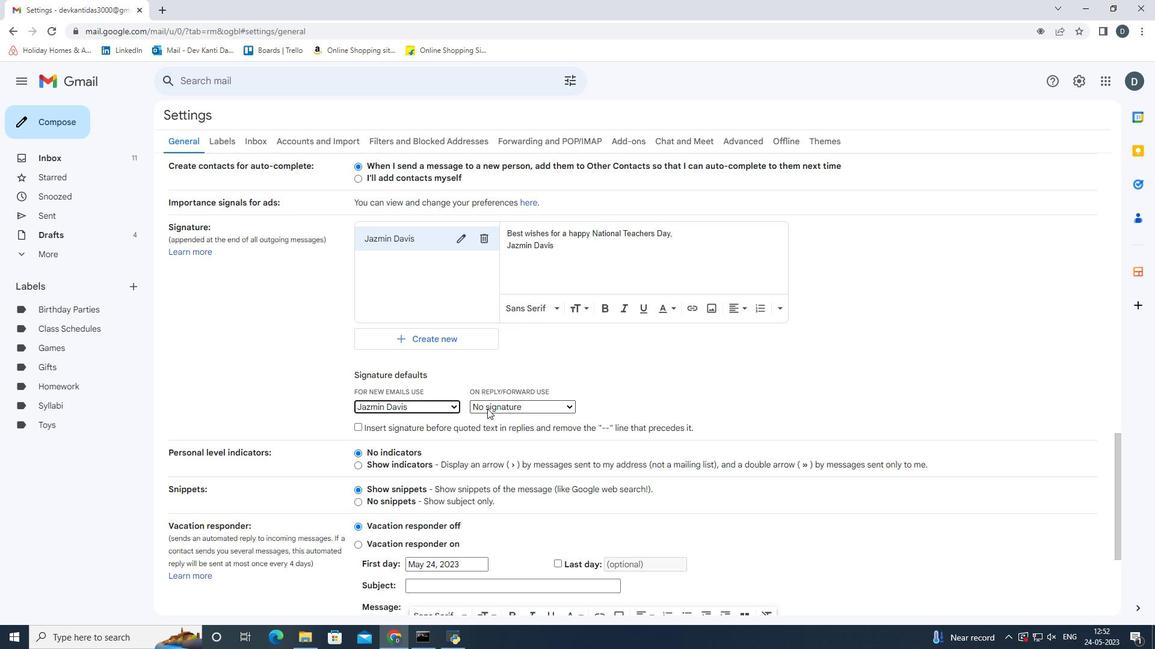 
Action: Mouse moved to (492, 433)
Screenshot: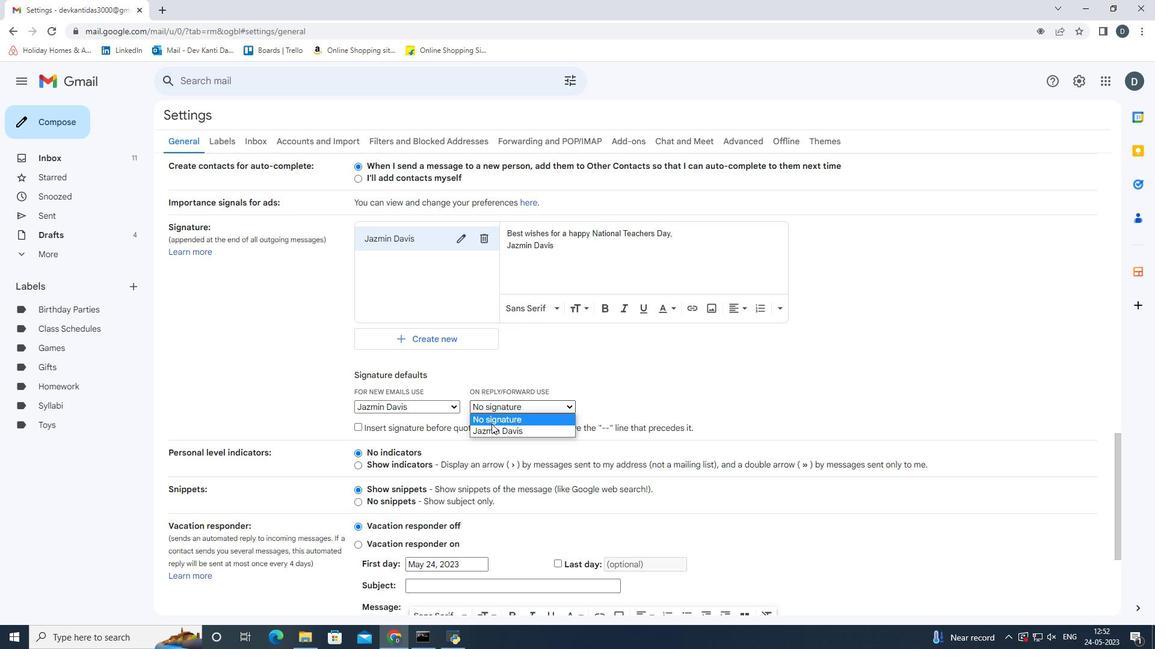 
Action: Mouse pressed left at (492, 433)
Screenshot: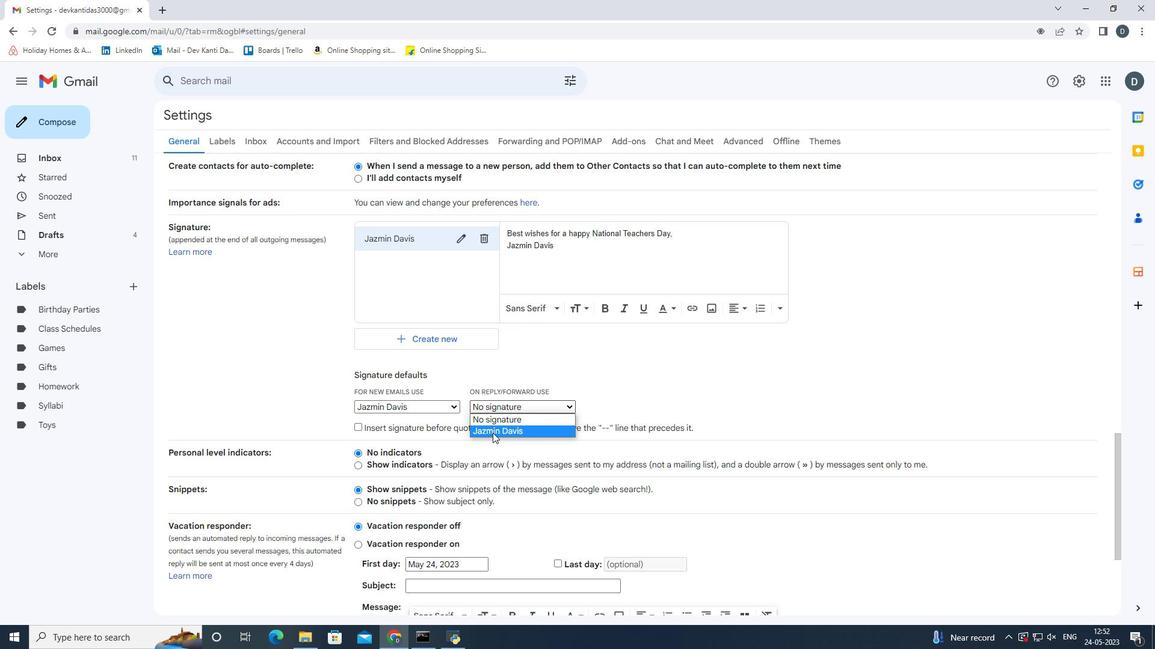 
Action: Mouse scrolled (492, 432) with delta (0, 0)
Screenshot: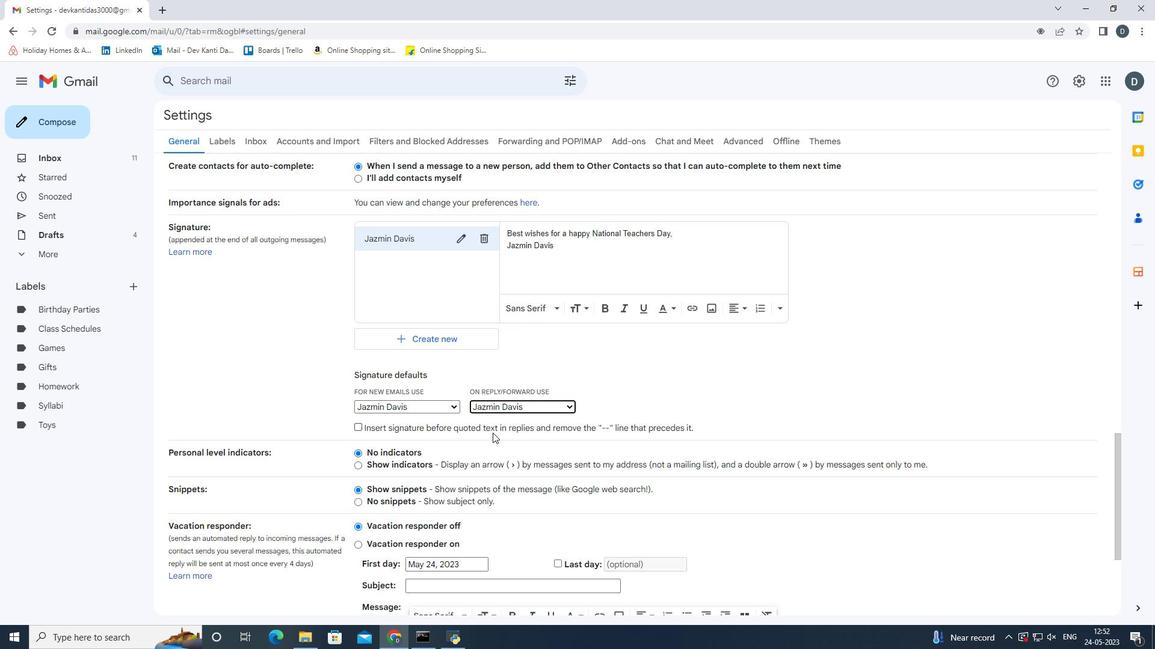 
Action: Mouse scrolled (492, 432) with delta (0, 0)
Screenshot: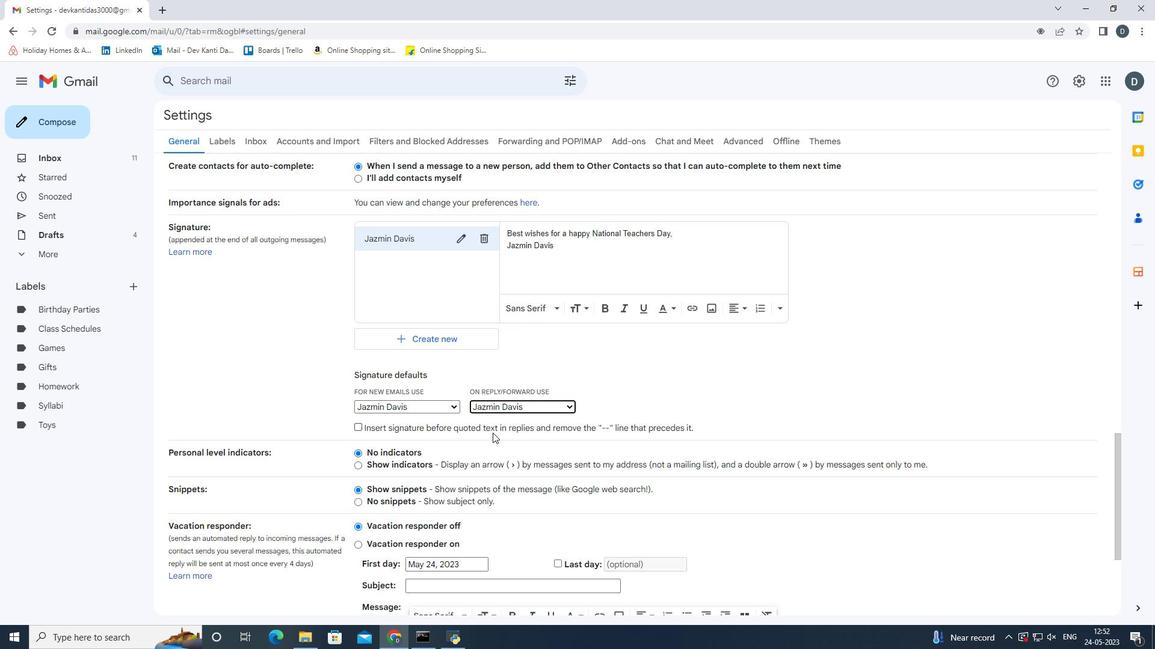 
Action: Mouse scrolled (492, 432) with delta (0, 0)
Screenshot: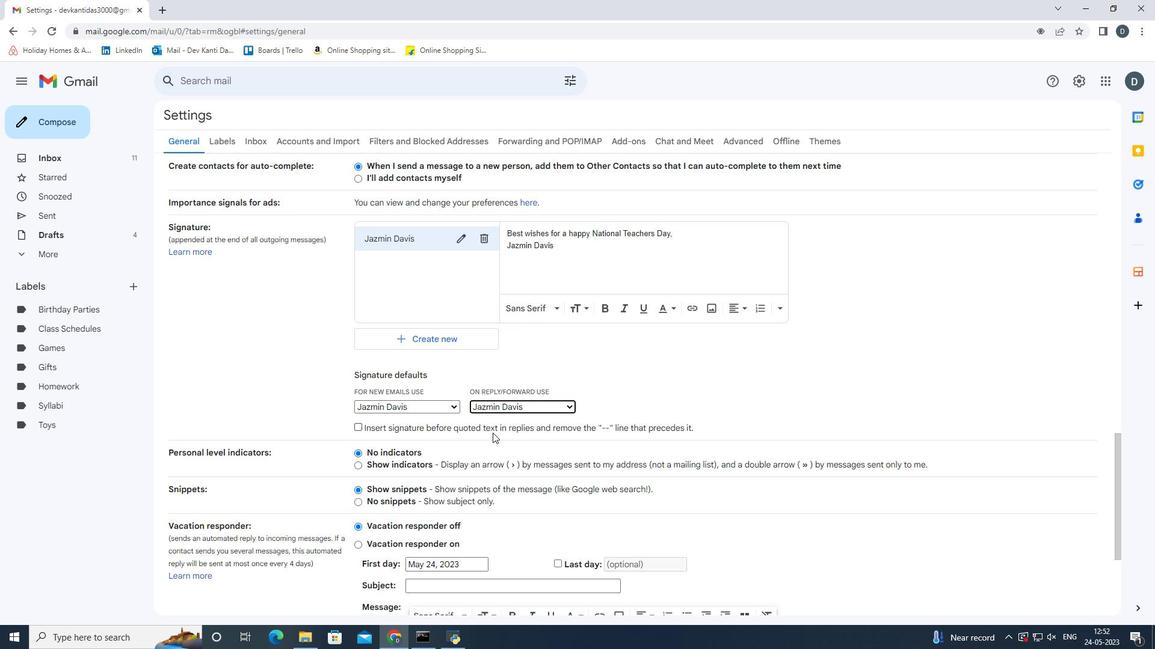 
Action: Mouse moved to (611, 573)
Screenshot: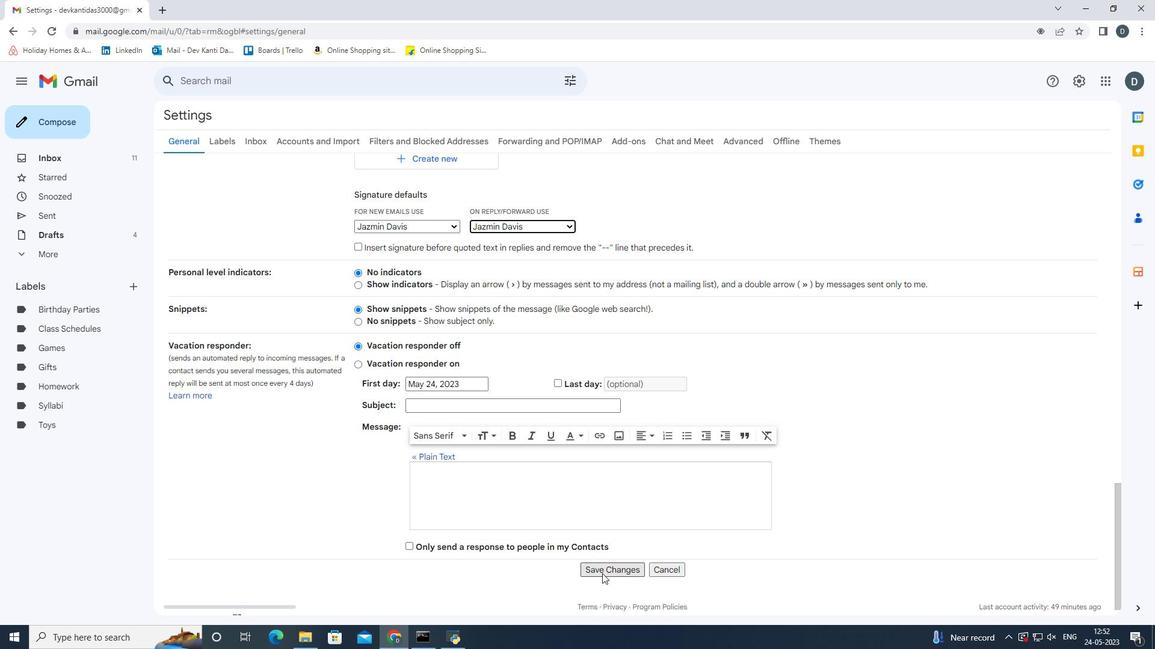 
Action: Mouse pressed left at (611, 573)
Screenshot: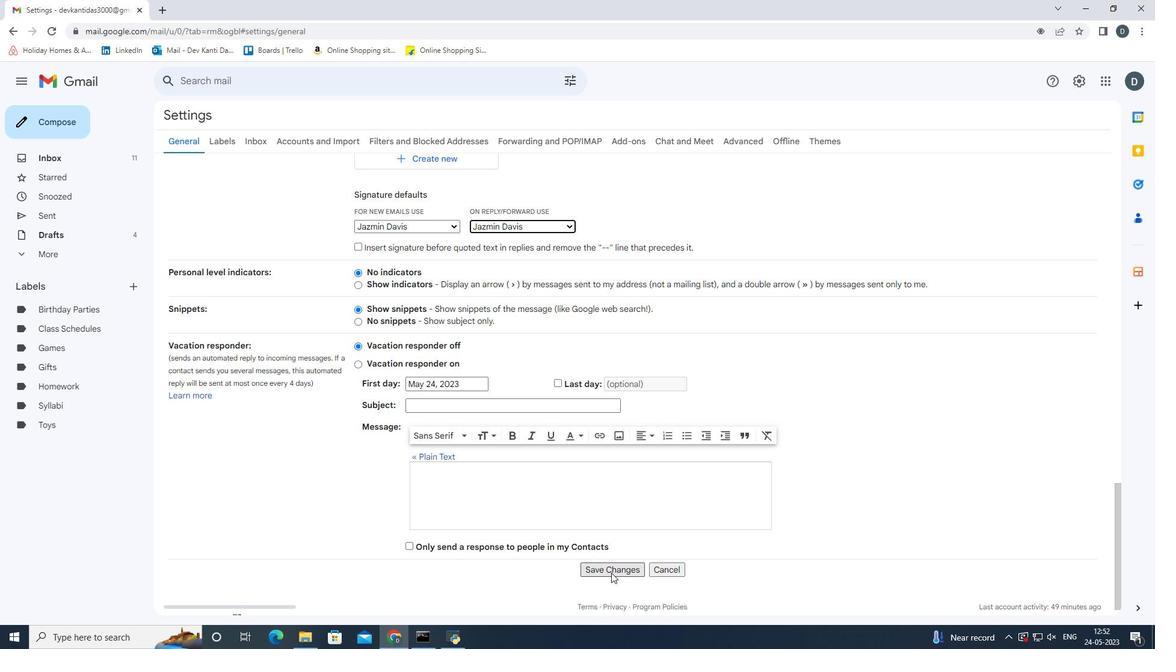 
Action: Mouse moved to (54, 125)
Screenshot: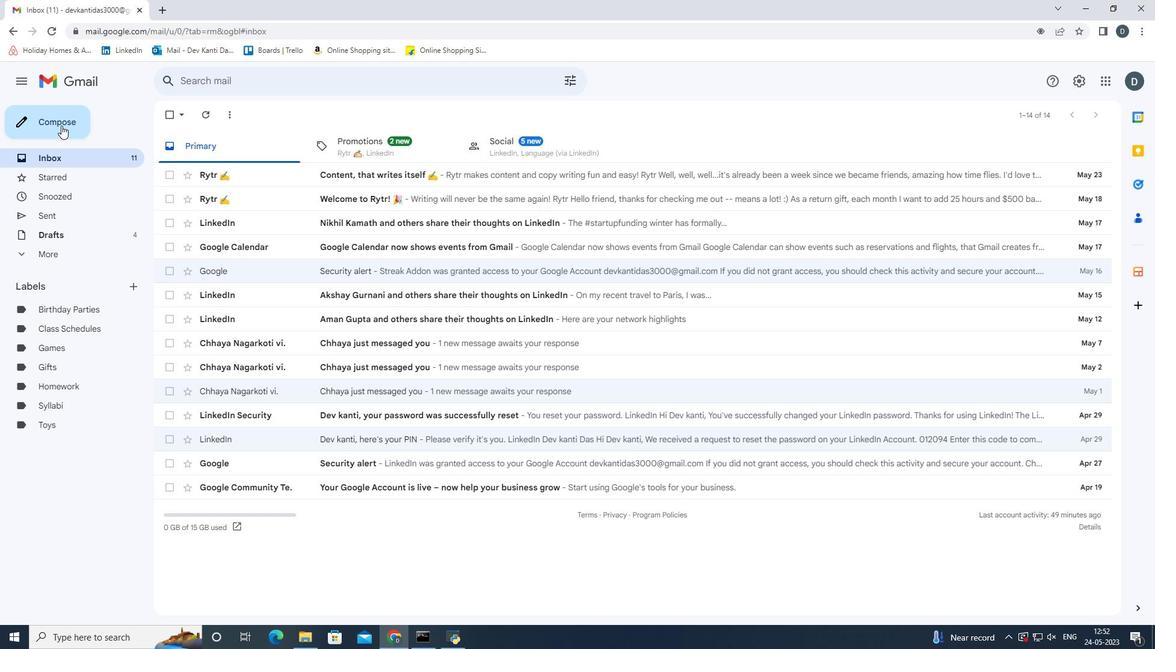 
Action: Mouse pressed left at (54, 125)
Screenshot: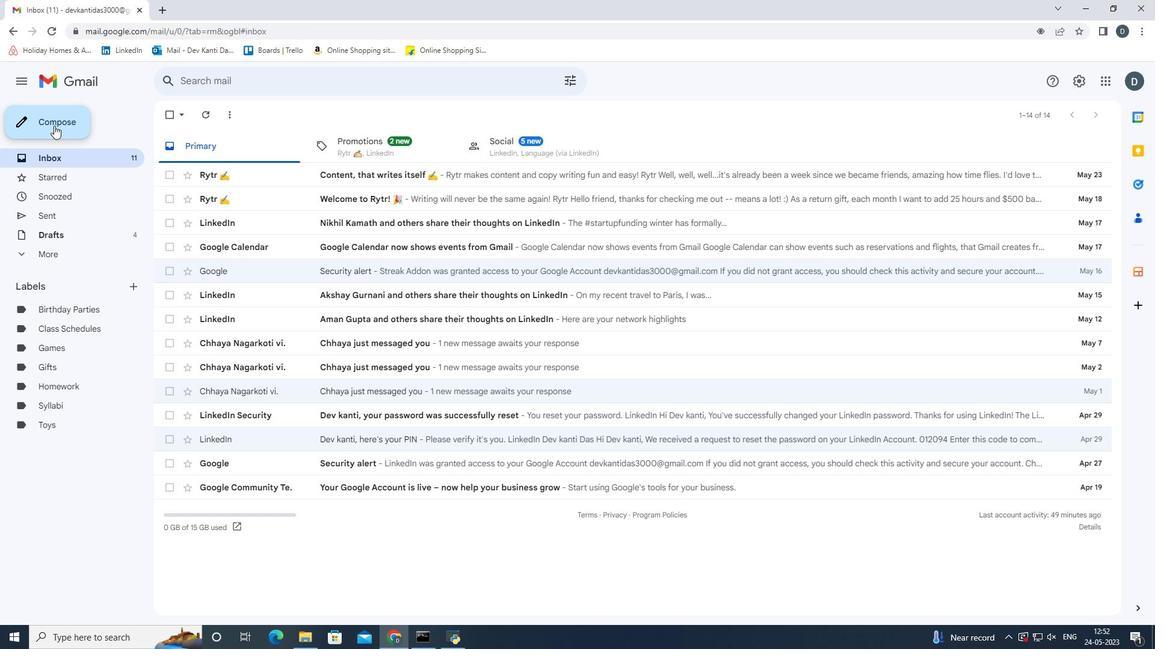 
Action: Mouse moved to (810, 292)
Screenshot: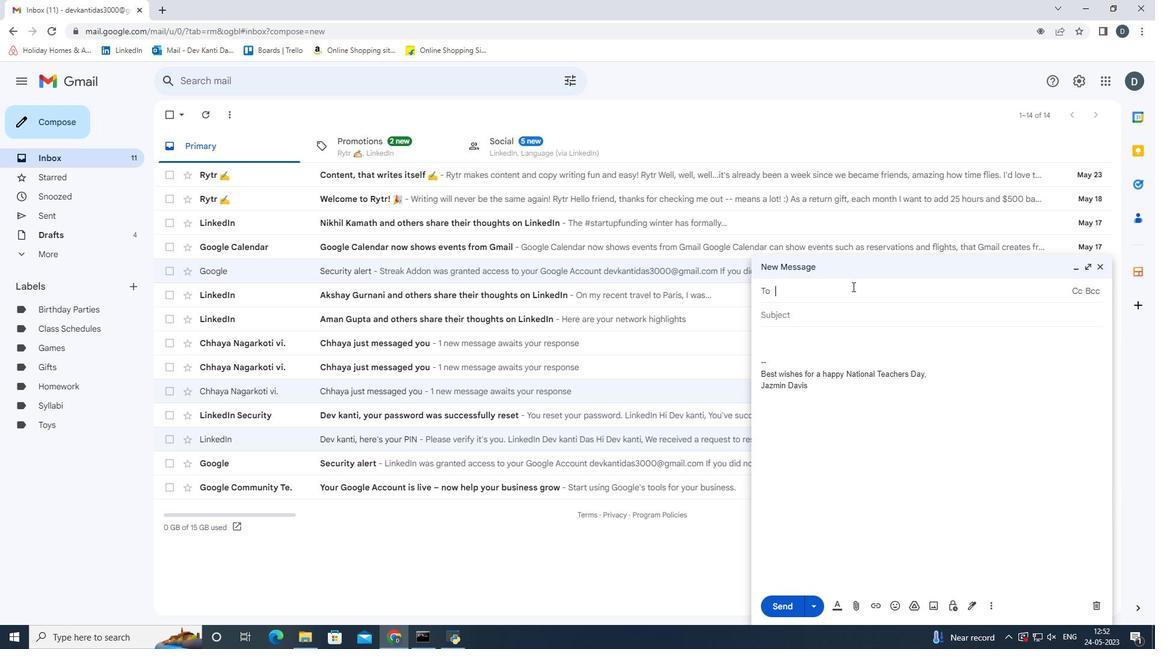 
Action: Key pressed <Key.shift><Key.shift><Key.shift><Key.shift><Key.shift><Key.shift><Key.shift><Key.shift><Key.shift><Key.shift><Key.shift><Key.shift>S
Screenshot: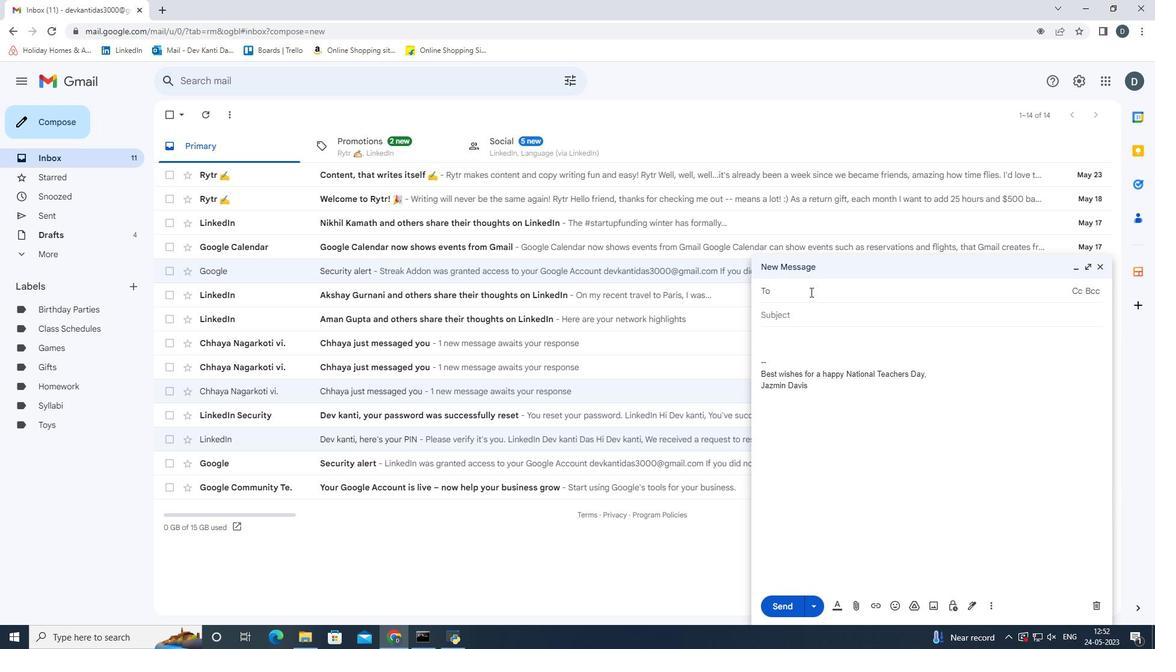 
Action: Mouse moved to (860, 394)
Screenshot: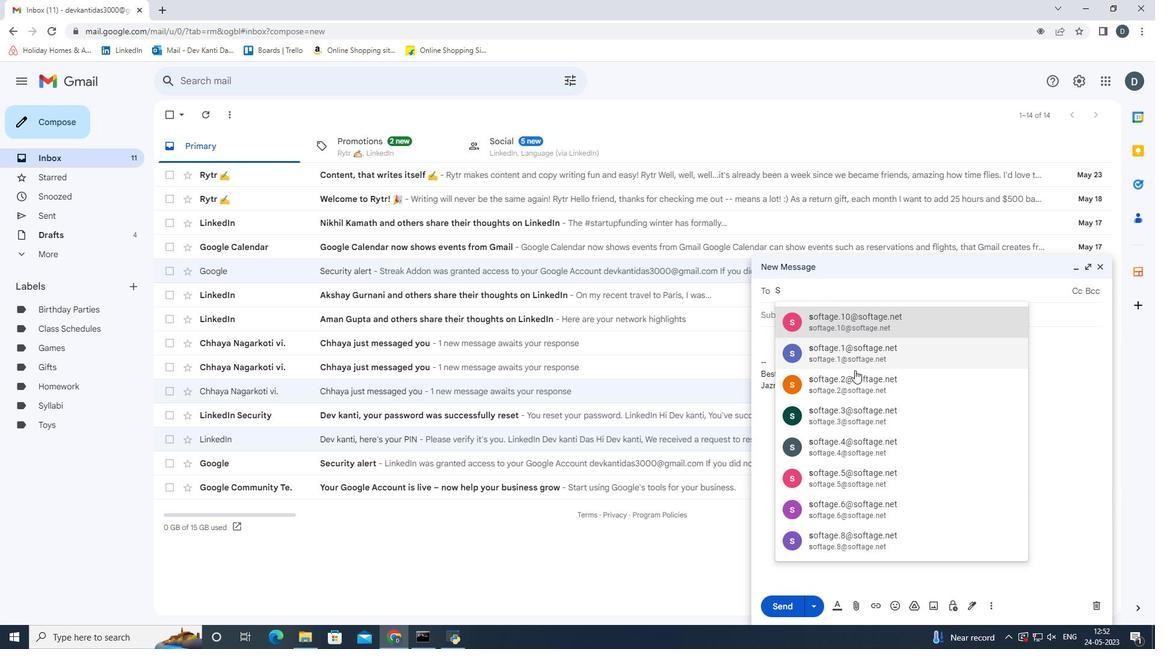
Action: Mouse pressed left at (860, 394)
Screenshot: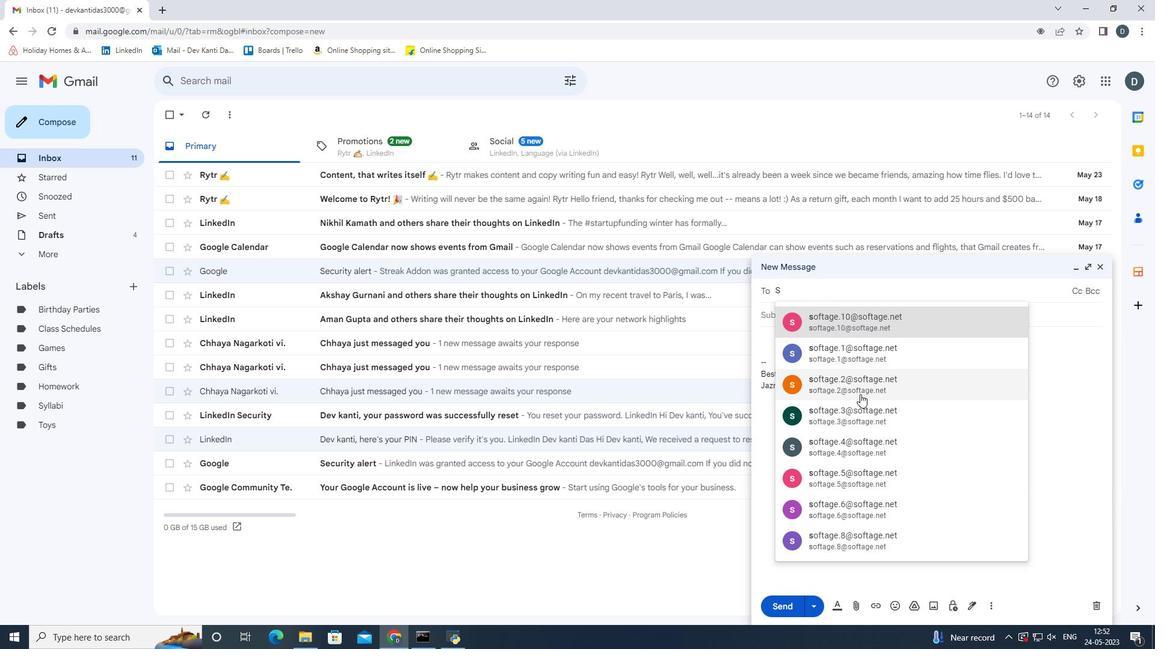 
Action: Mouse moved to (989, 607)
Screenshot: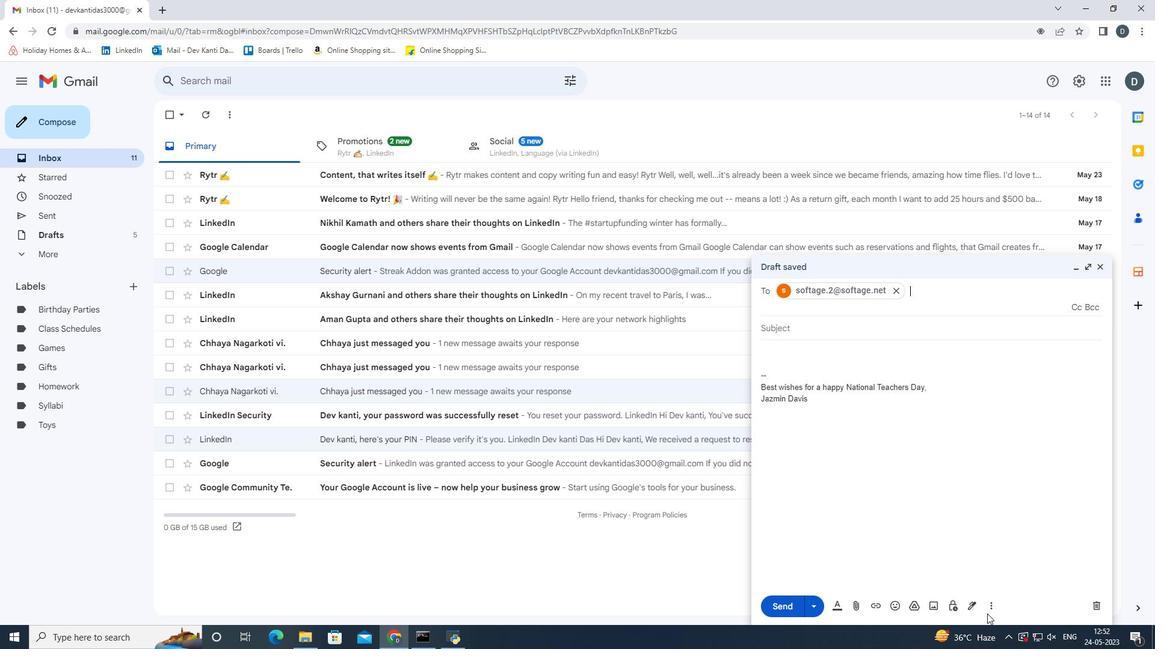 
Action: Mouse pressed left at (989, 607)
Screenshot: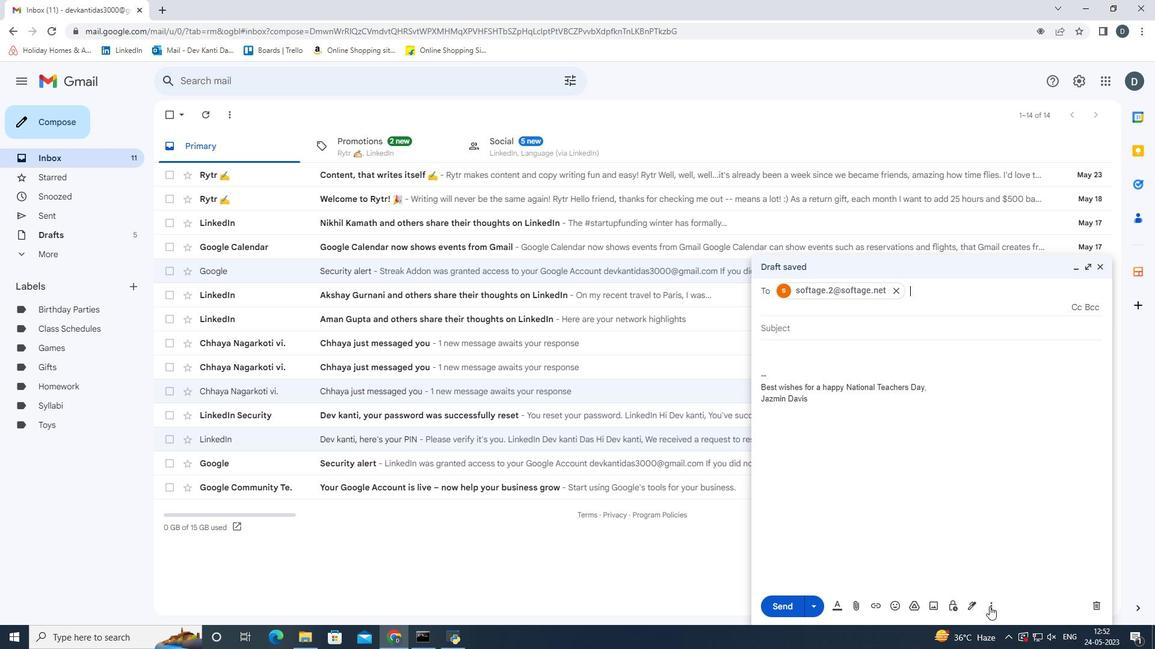 
Action: Mouse moved to (926, 472)
Screenshot: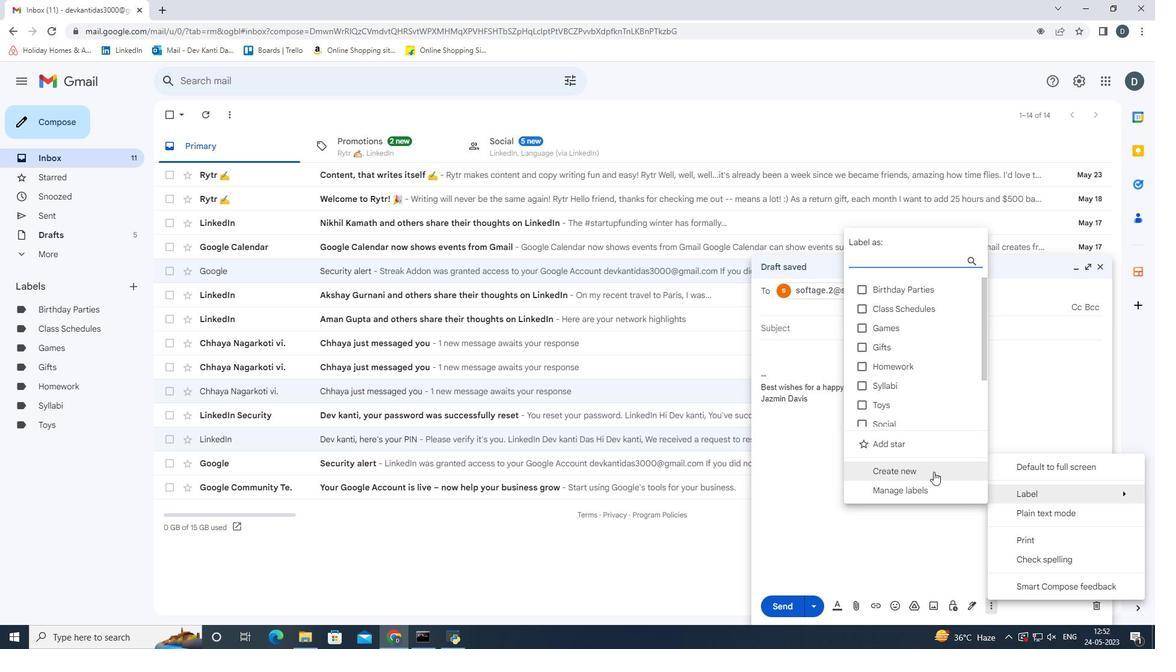 
Action: Mouse pressed left at (926, 472)
Screenshot: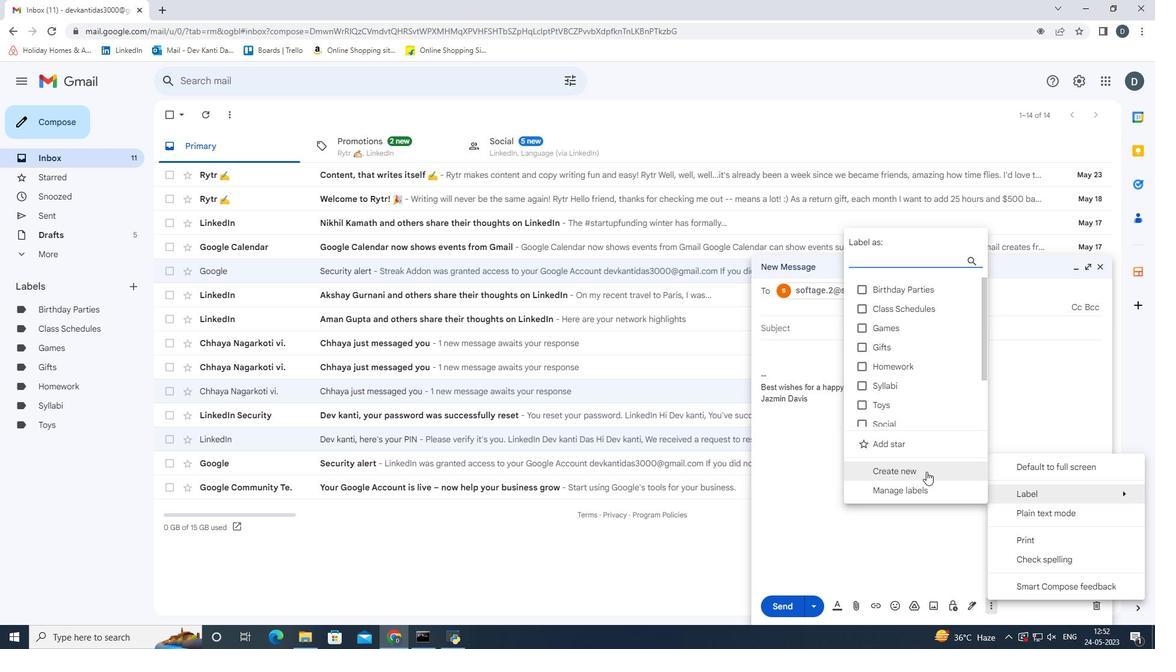 
Action: Key pressed <Key.shift><Key.shift><Key.shift><Key.shift><Key.shift><Key.shift><Key.shift><Key.shift><Key.shift><Key.shift><Key.shift><Key.shift><Key.shift><Key.shift><Key.shift><Key.shift><Key.shift><Key.shift>Assignments<Key.enter>
Screenshot: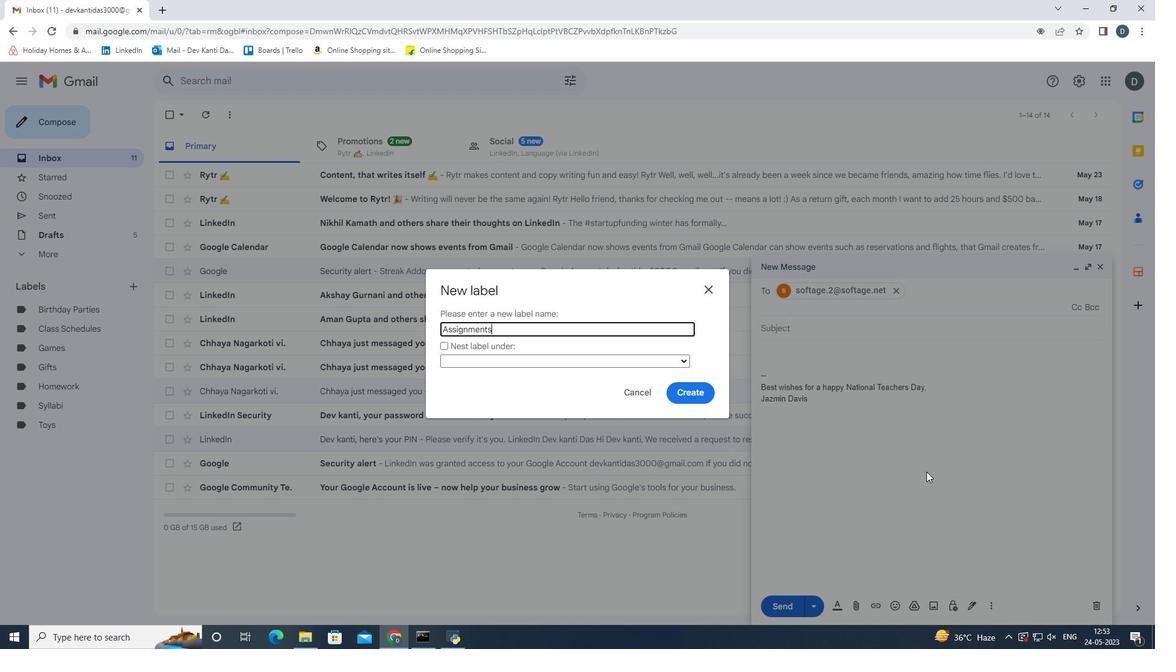 
Action: Mouse moved to (785, 604)
Screenshot: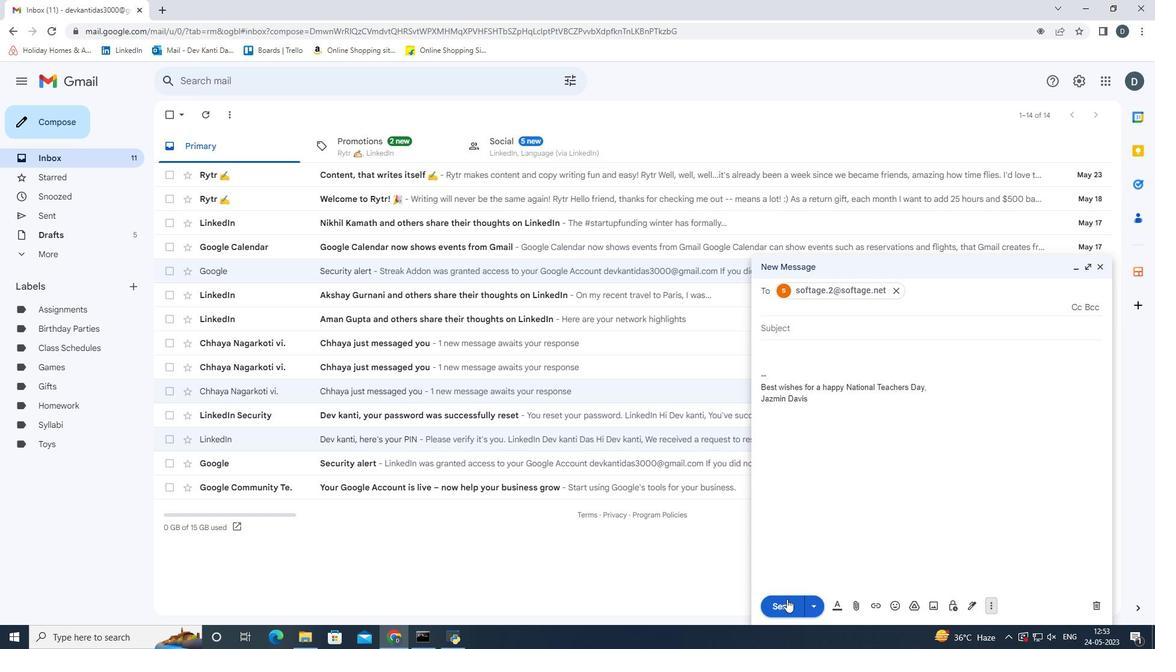 
Action: Mouse pressed left at (785, 604)
Screenshot: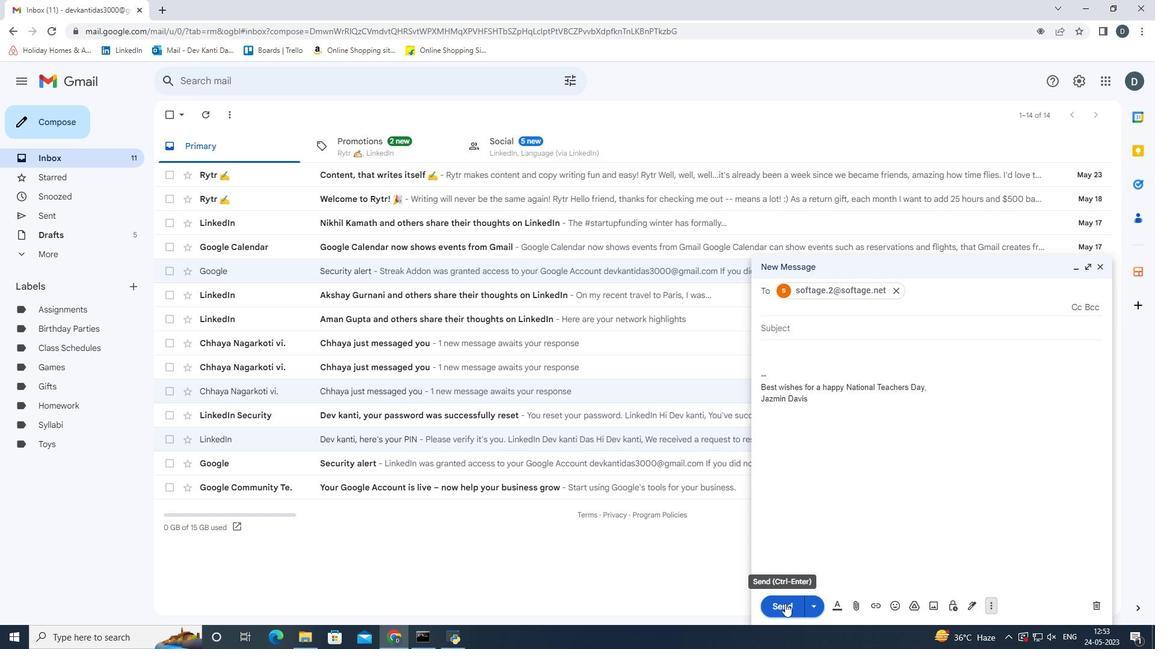 
